 Task: Create a due date automation trigger when advanced on, on the tuesday before a card is due add dates not starting next month at 11:00 AM.
Action: Mouse moved to (1199, 101)
Screenshot: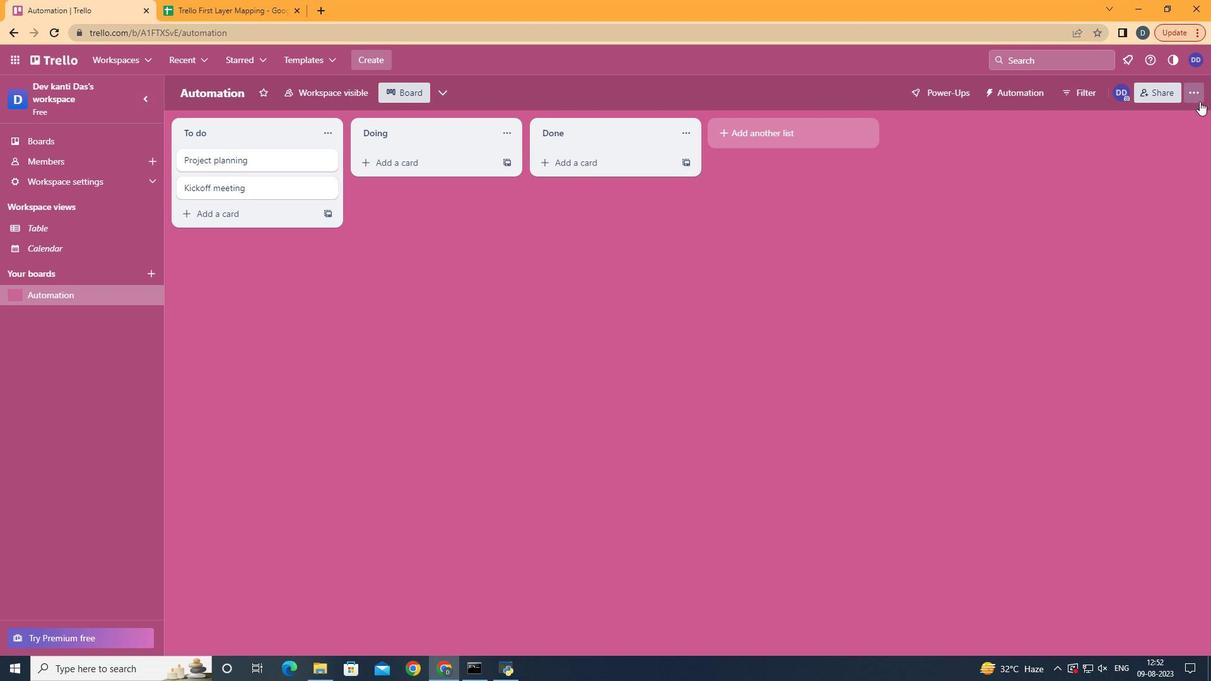 
Action: Mouse pressed left at (1199, 101)
Screenshot: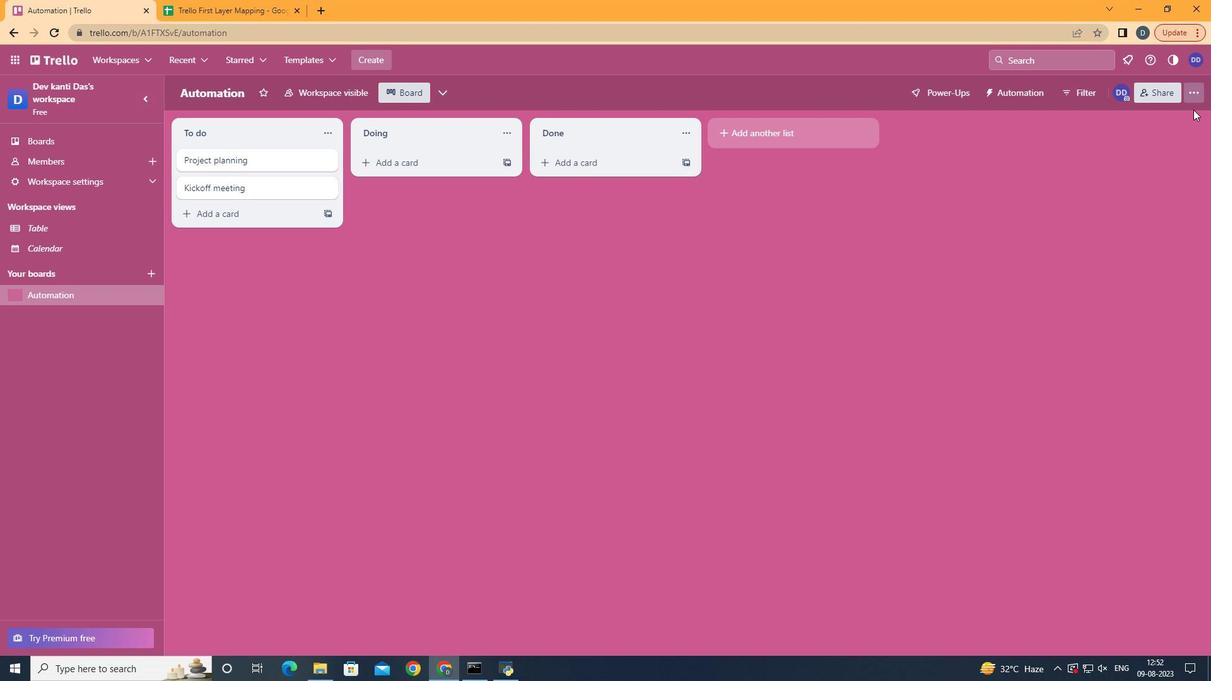 
Action: Mouse moved to (1045, 279)
Screenshot: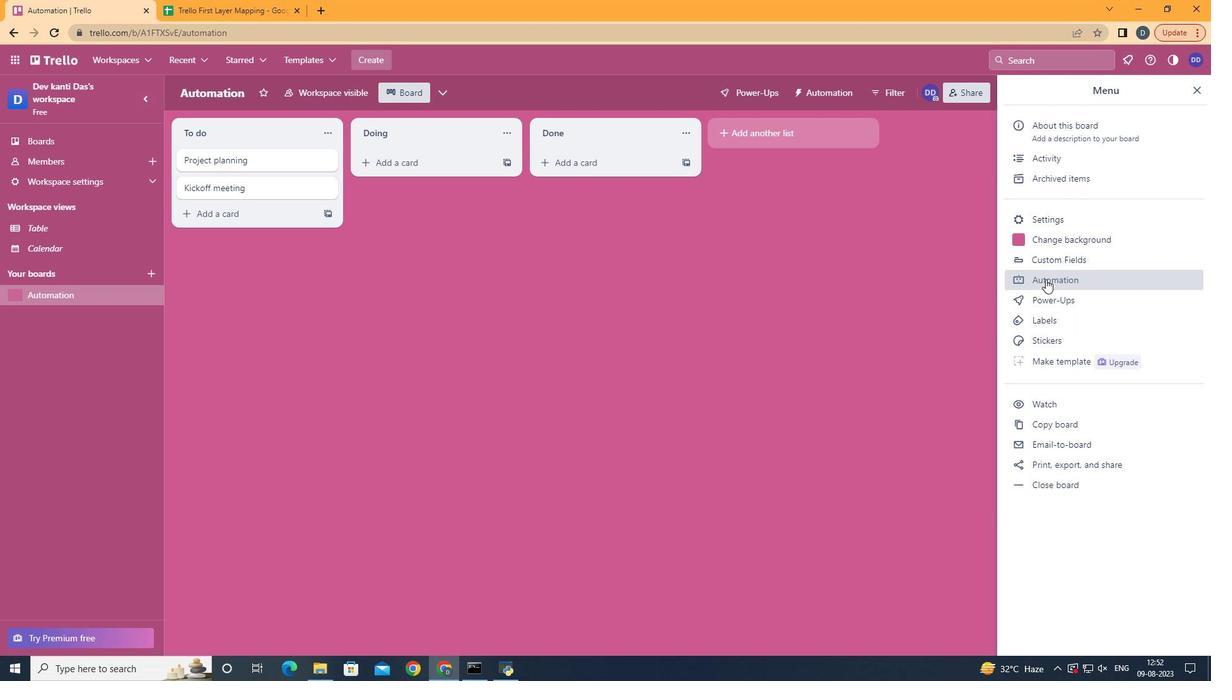 
Action: Mouse pressed left at (1045, 279)
Screenshot: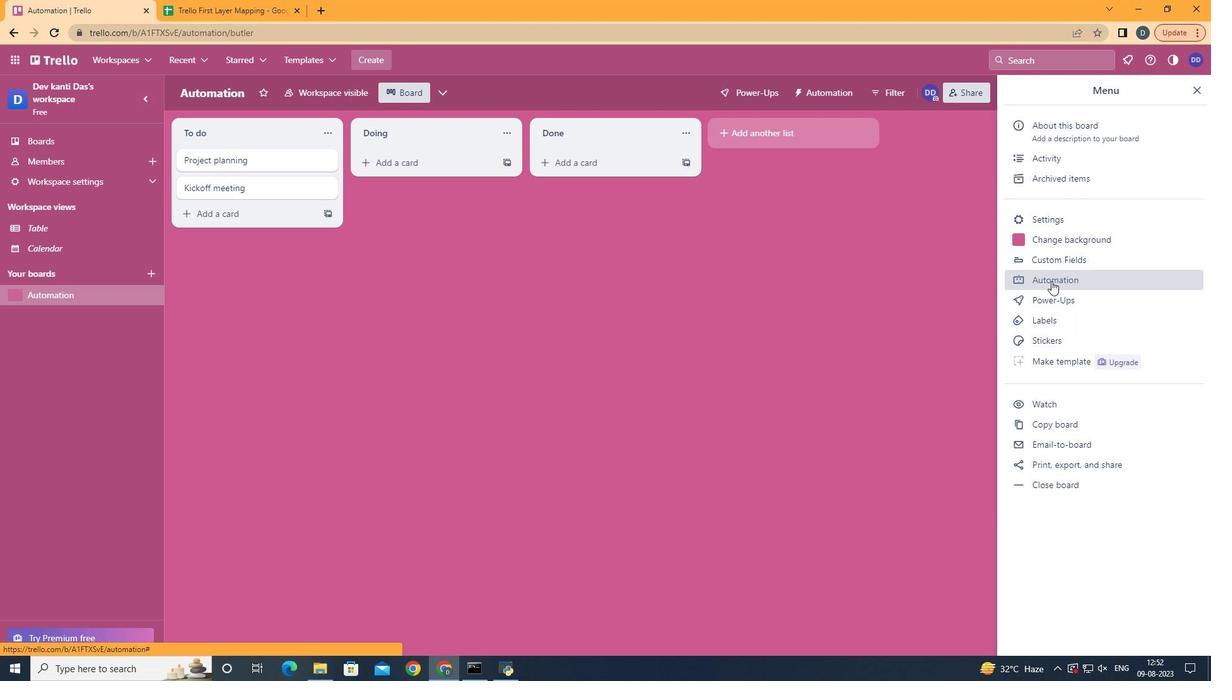 
Action: Mouse moved to (219, 255)
Screenshot: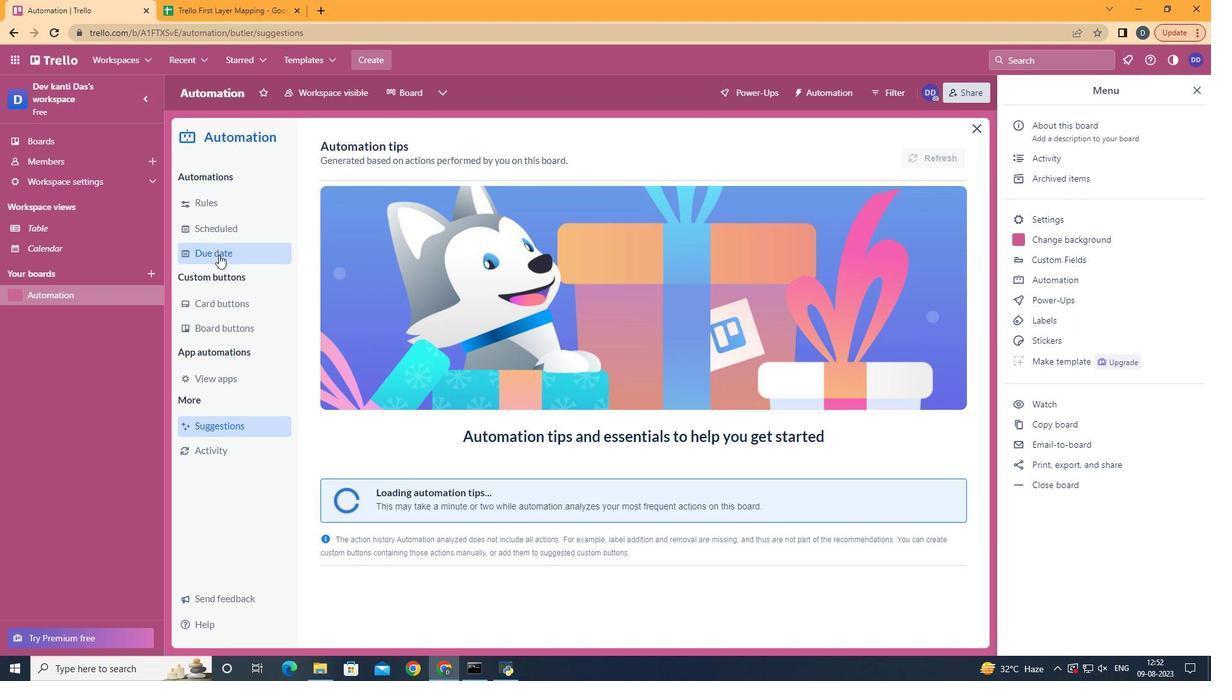 
Action: Mouse pressed left at (219, 255)
Screenshot: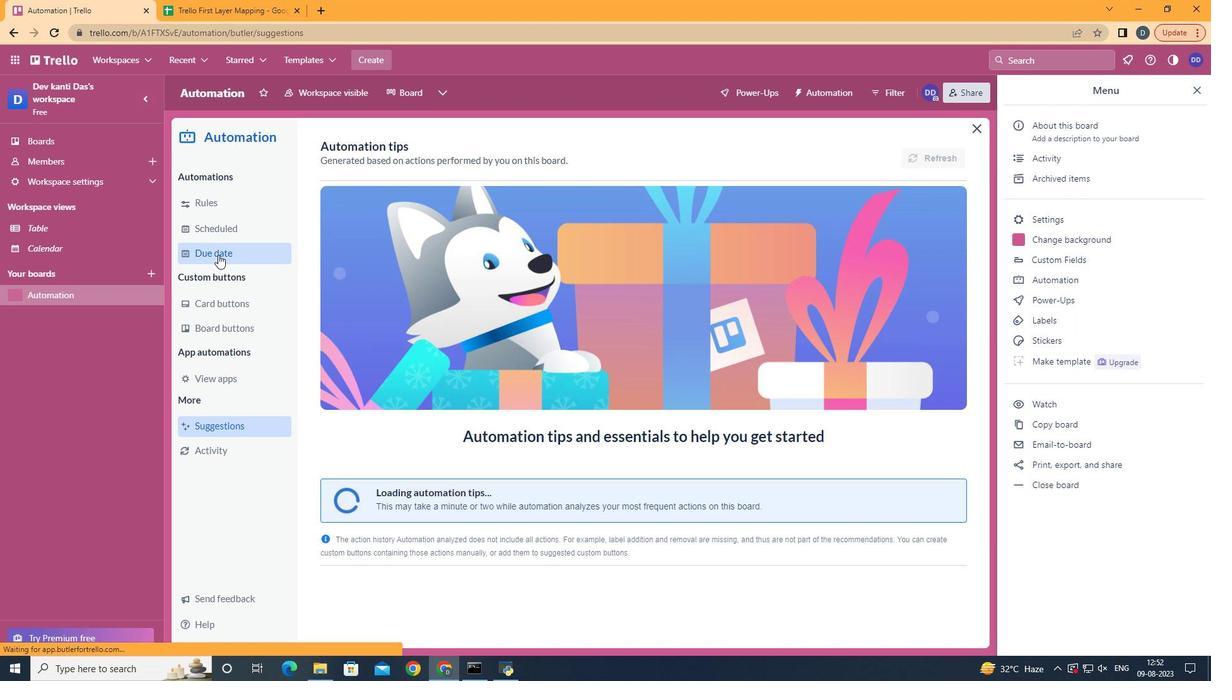 
Action: Mouse moved to (889, 153)
Screenshot: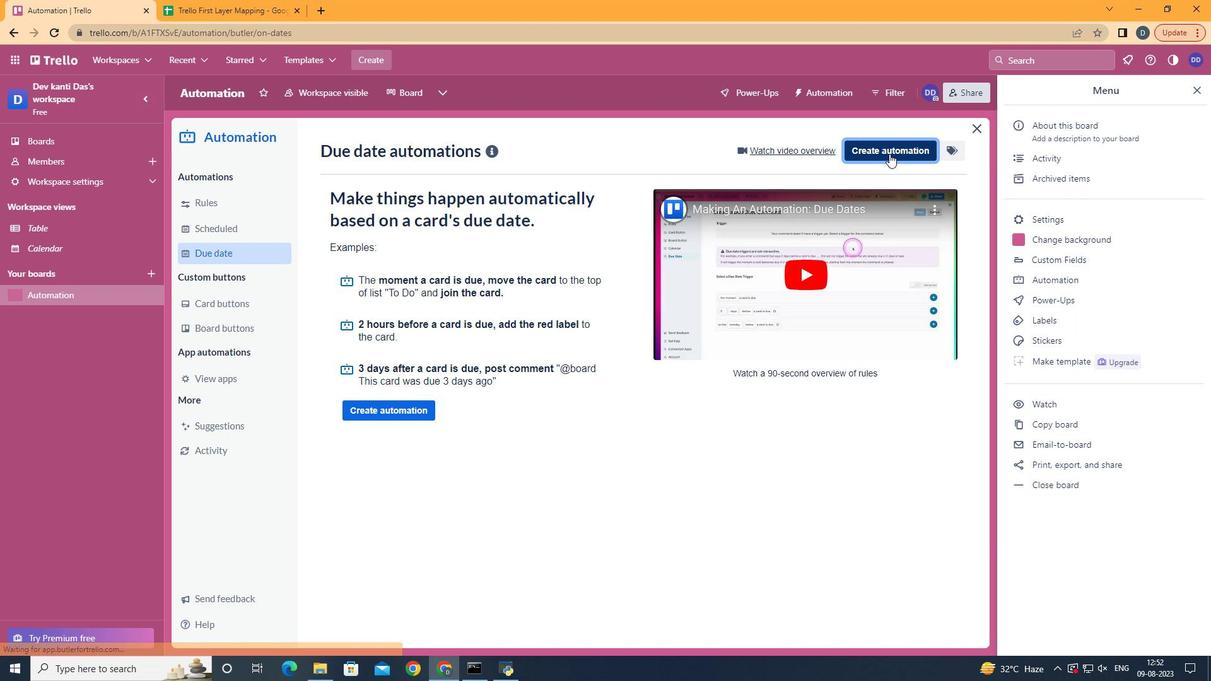 
Action: Mouse pressed left at (889, 153)
Screenshot: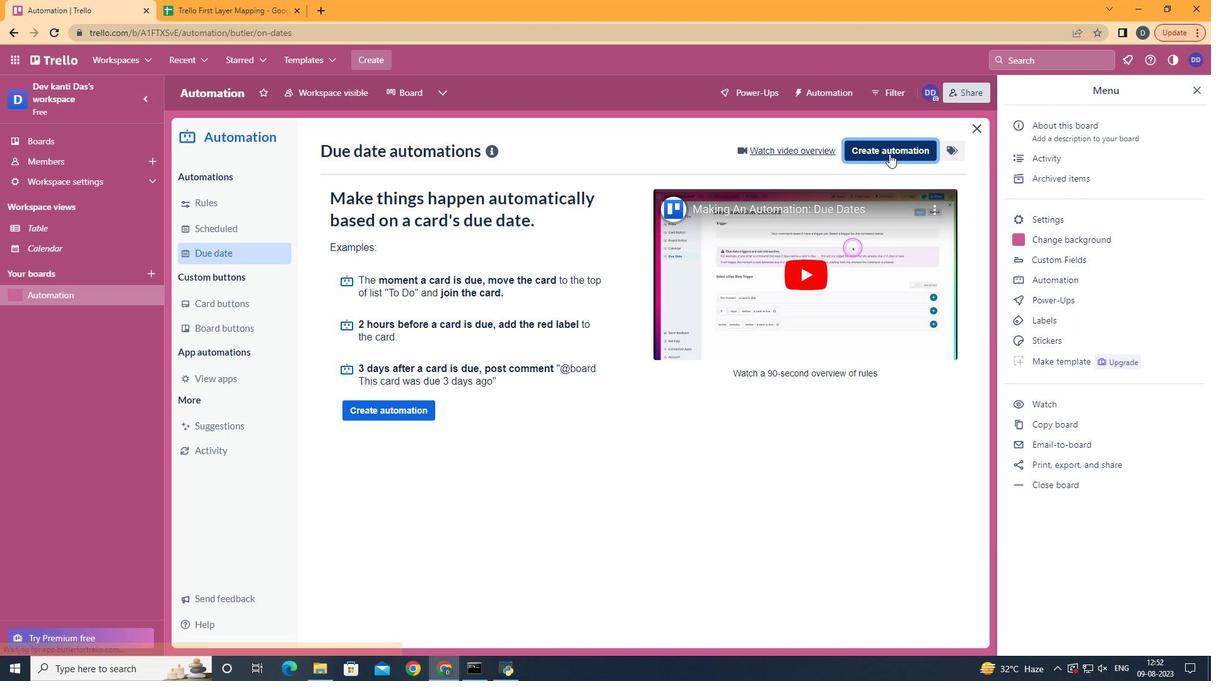 
Action: Mouse moved to (649, 281)
Screenshot: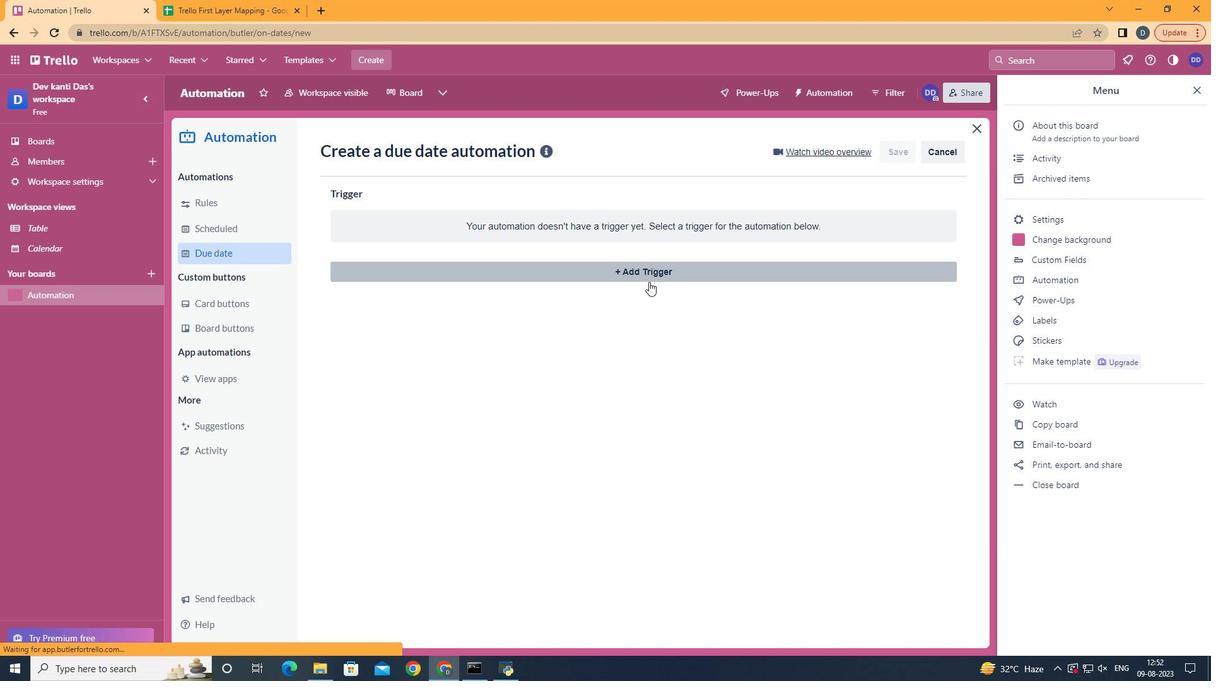 
Action: Mouse pressed left at (649, 281)
Screenshot: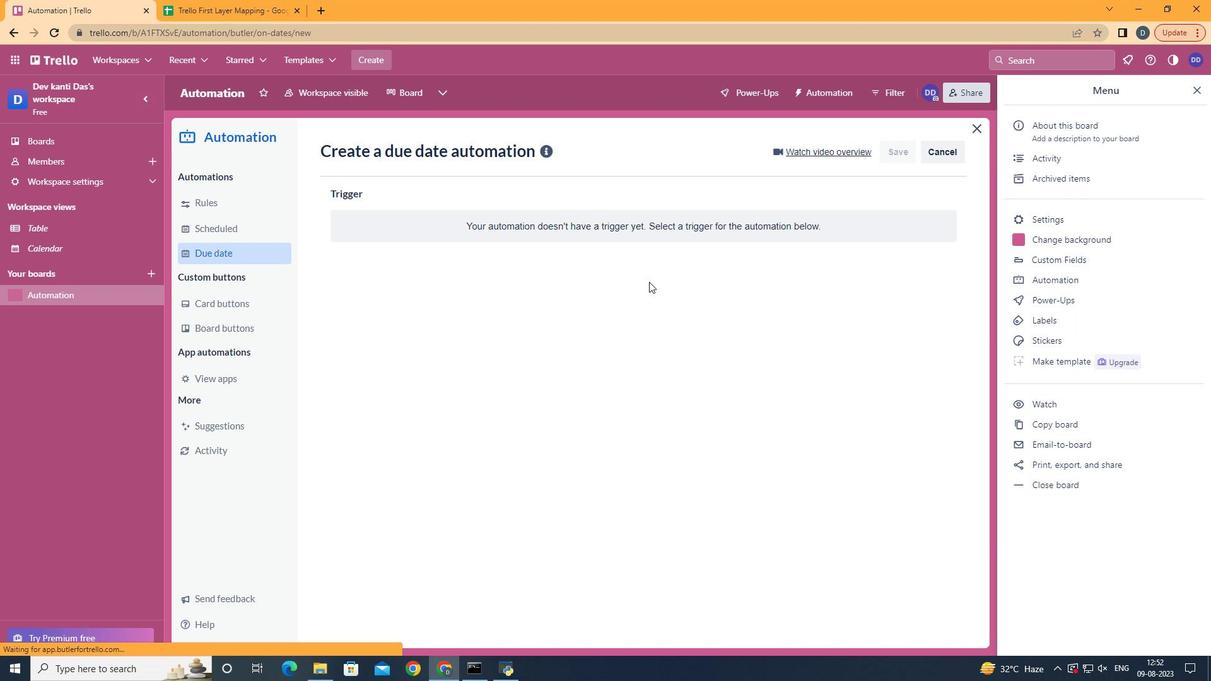 
Action: Mouse moved to (398, 355)
Screenshot: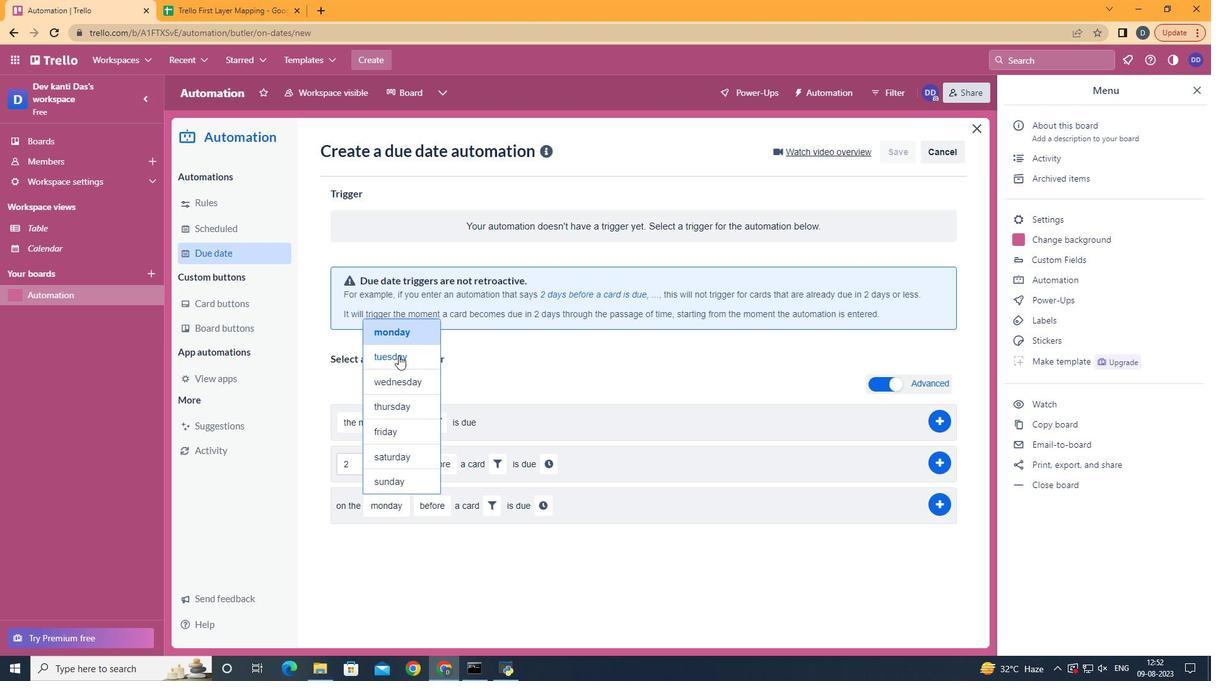 
Action: Mouse pressed left at (398, 355)
Screenshot: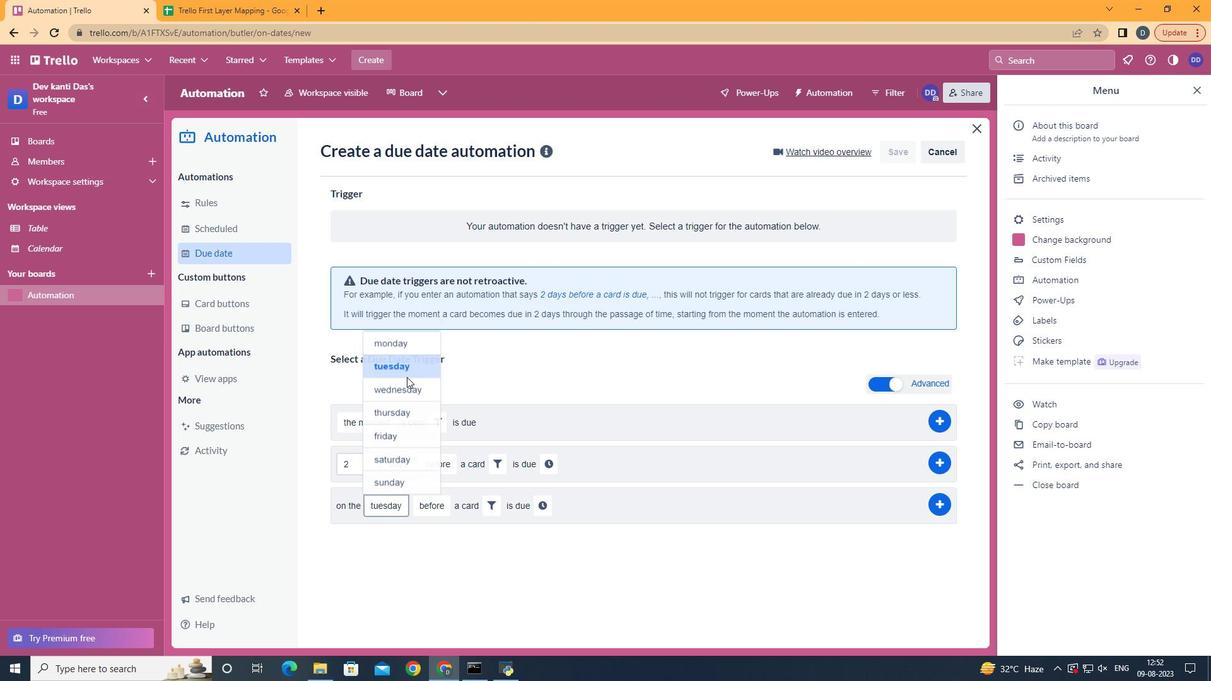 
Action: Mouse moved to (432, 536)
Screenshot: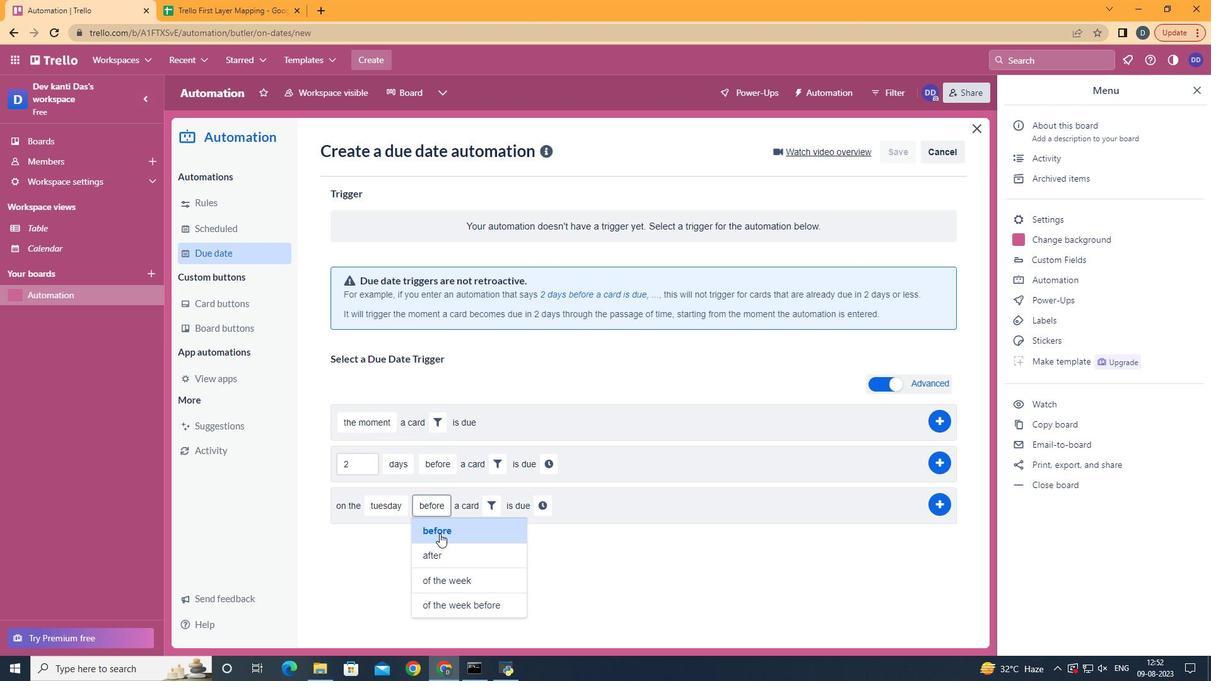 
Action: Mouse pressed left at (432, 536)
Screenshot: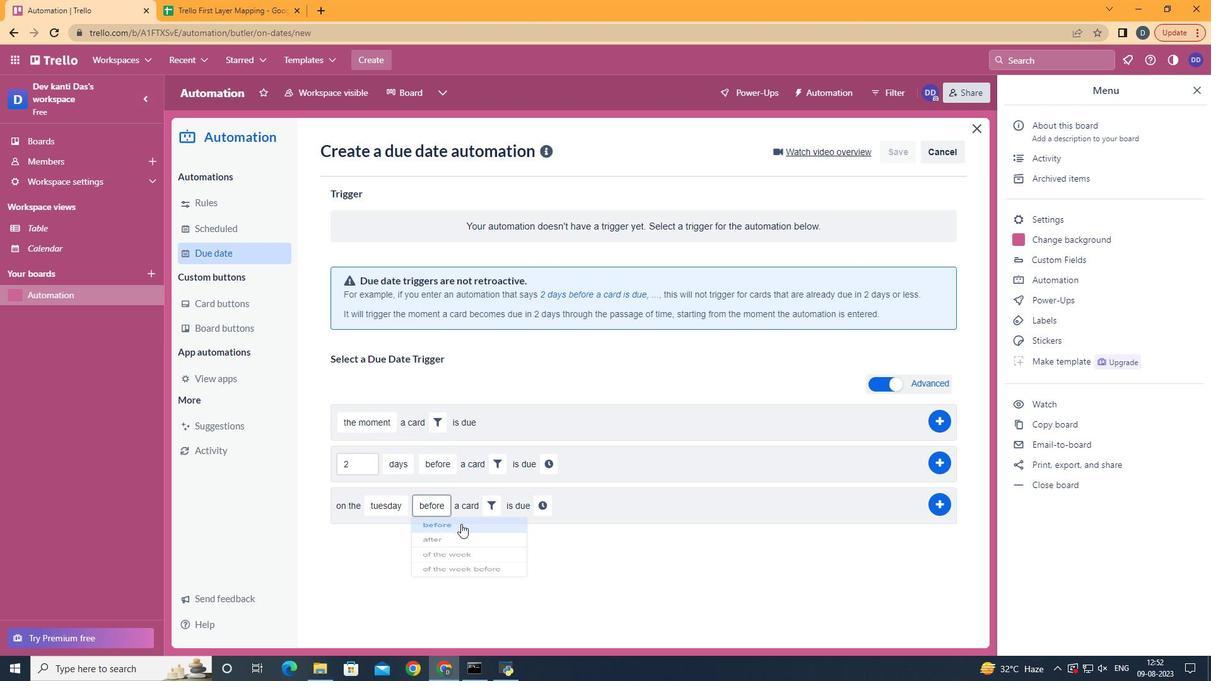 
Action: Mouse moved to (492, 510)
Screenshot: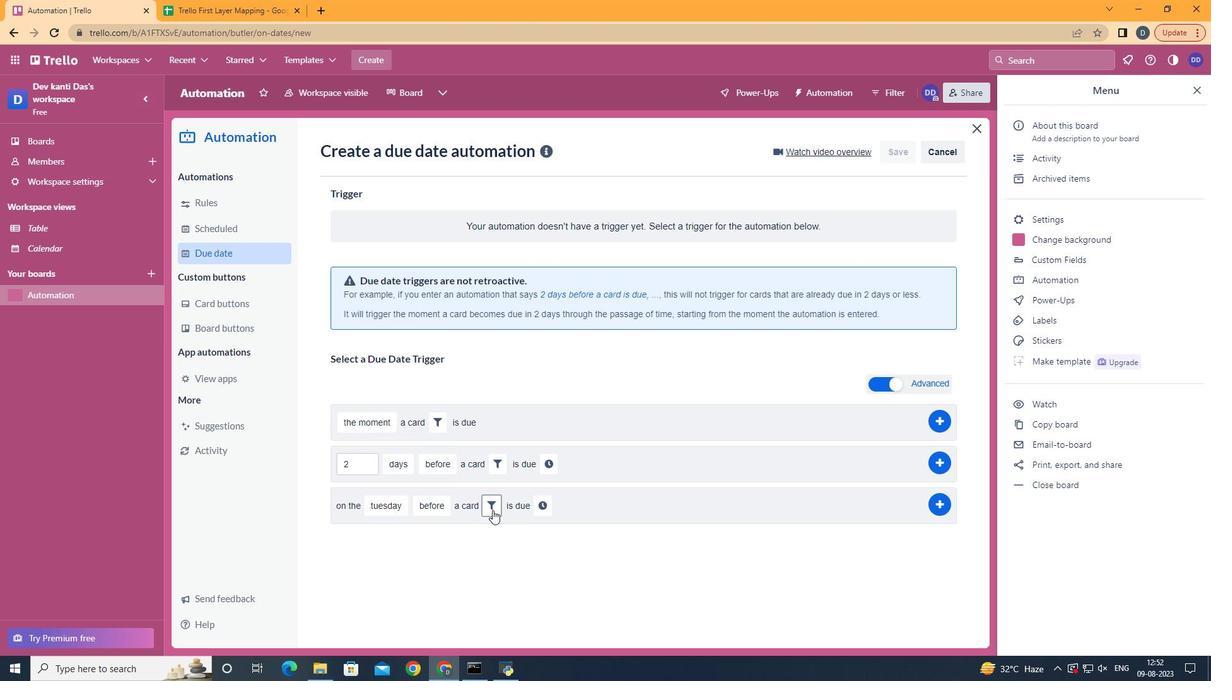 
Action: Mouse pressed left at (492, 510)
Screenshot: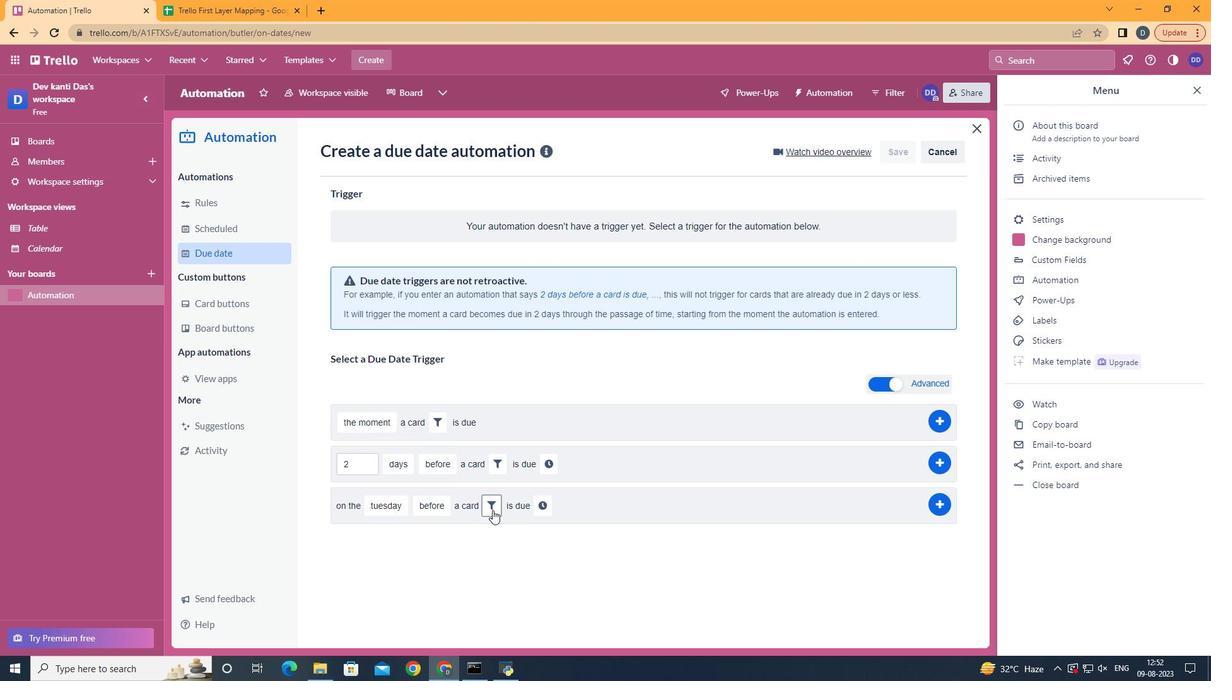 
Action: Mouse moved to (552, 555)
Screenshot: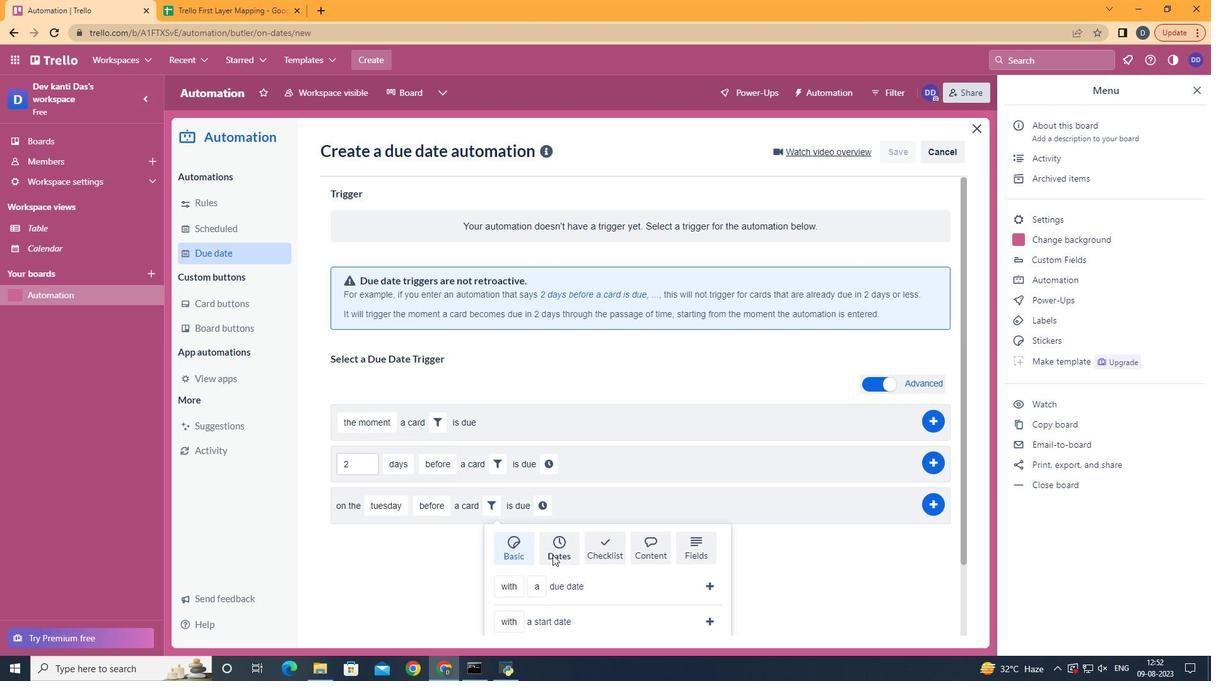
Action: Mouse pressed left at (552, 555)
Screenshot: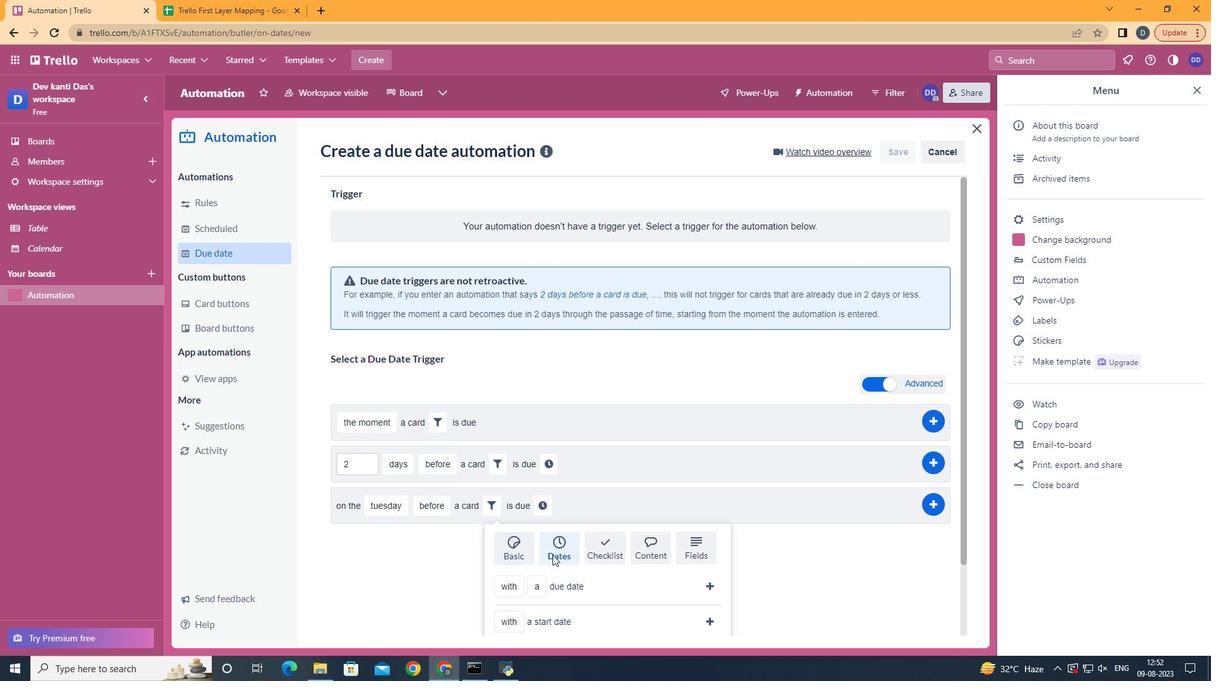 
Action: Mouse scrolled (552, 554) with delta (0, 0)
Screenshot: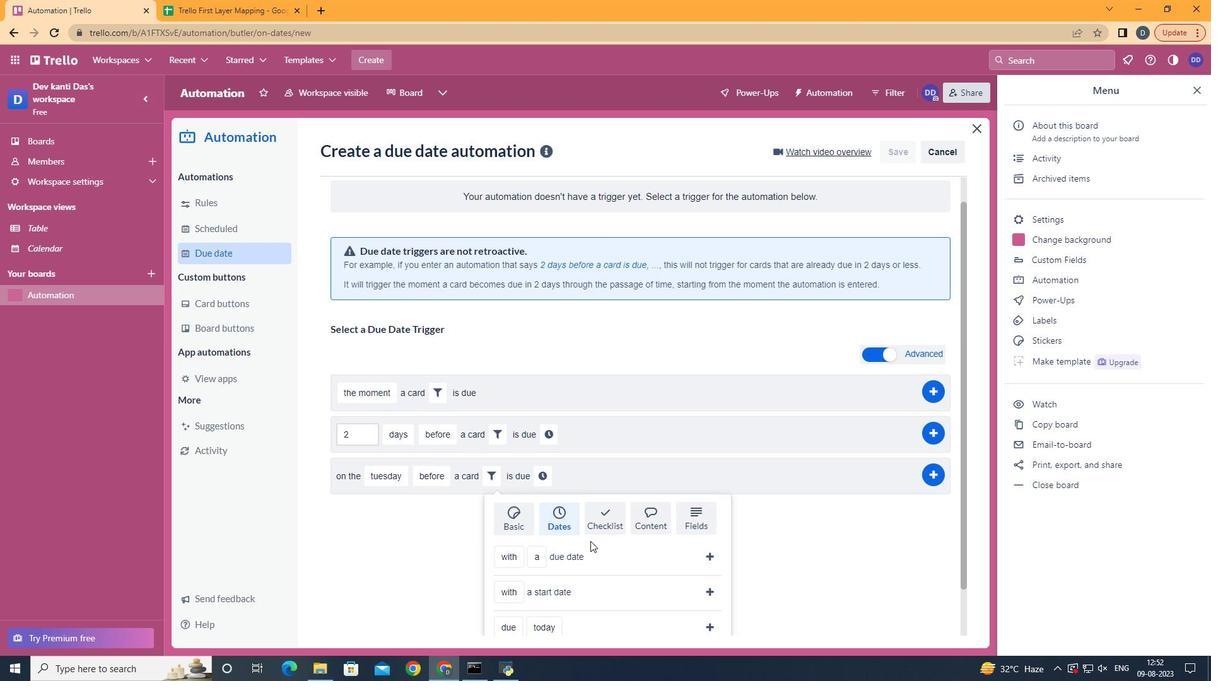 
Action: Mouse scrolled (552, 554) with delta (0, 0)
Screenshot: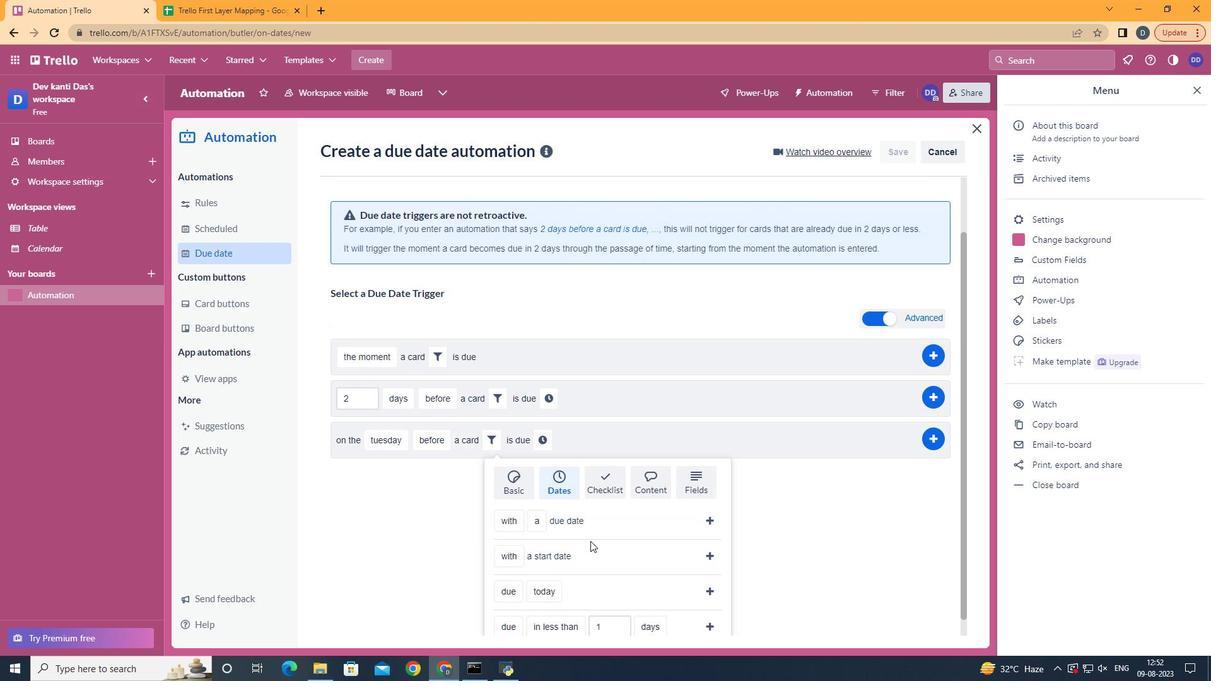 
Action: Mouse scrolled (552, 554) with delta (0, 0)
Screenshot: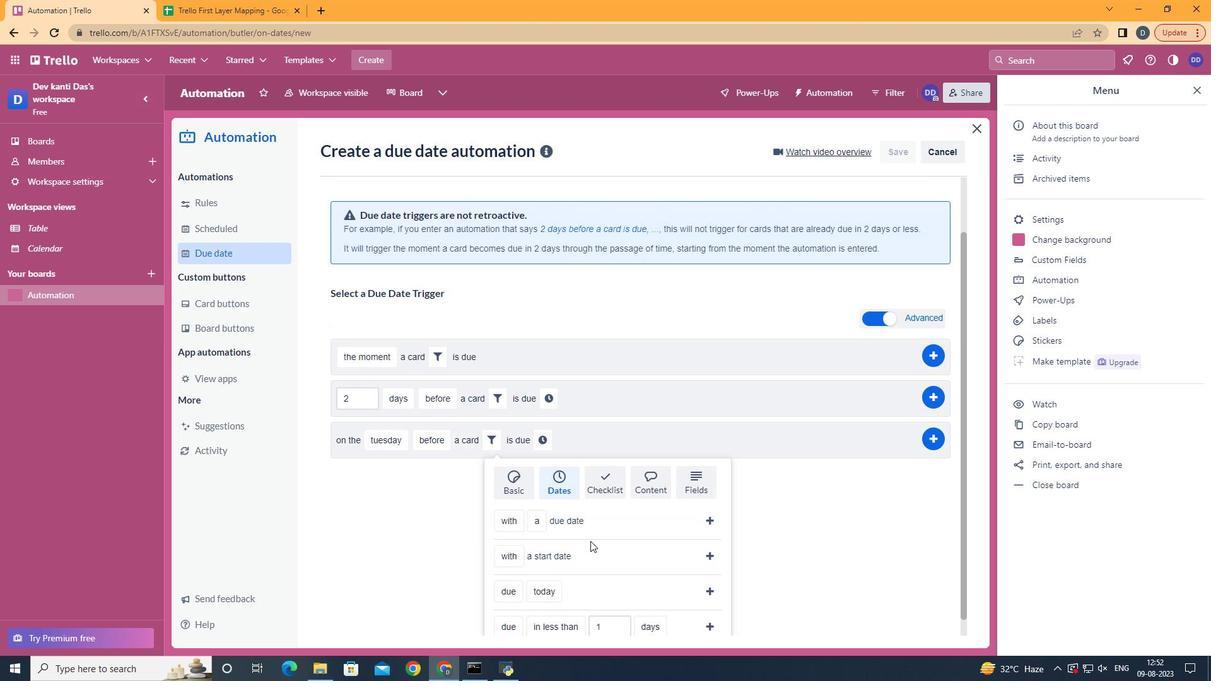 
Action: Mouse moved to (522, 557)
Screenshot: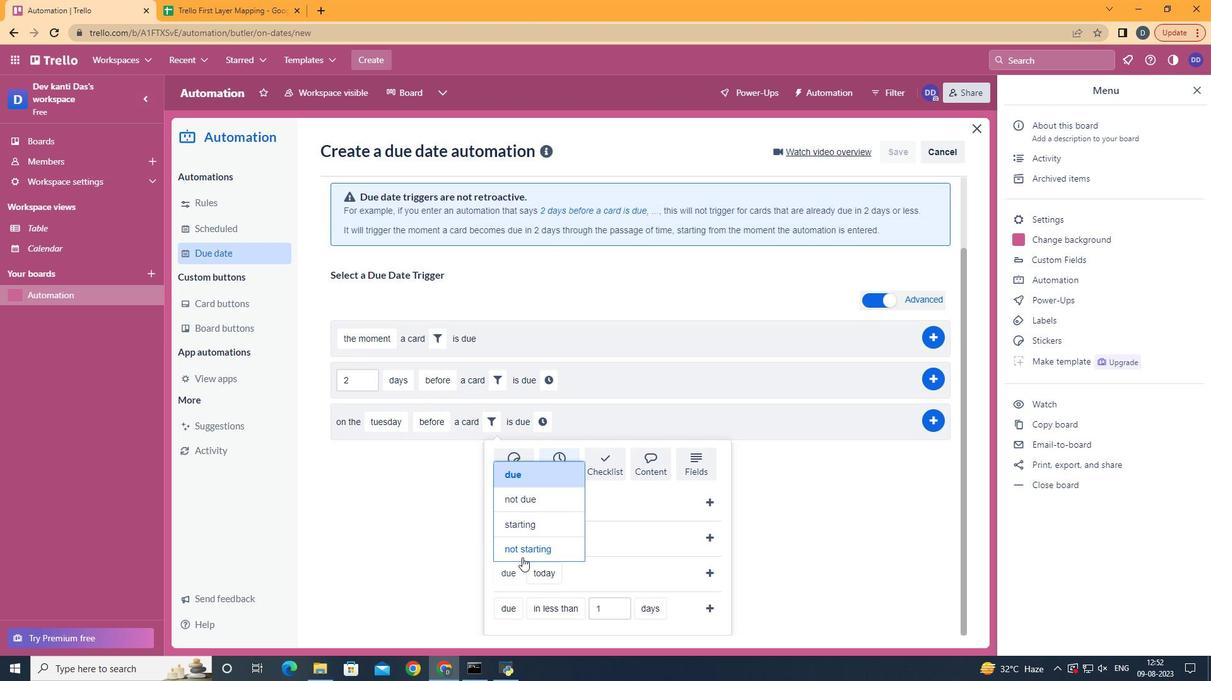 
Action: Mouse pressed left at (522, 557)
Screenshot: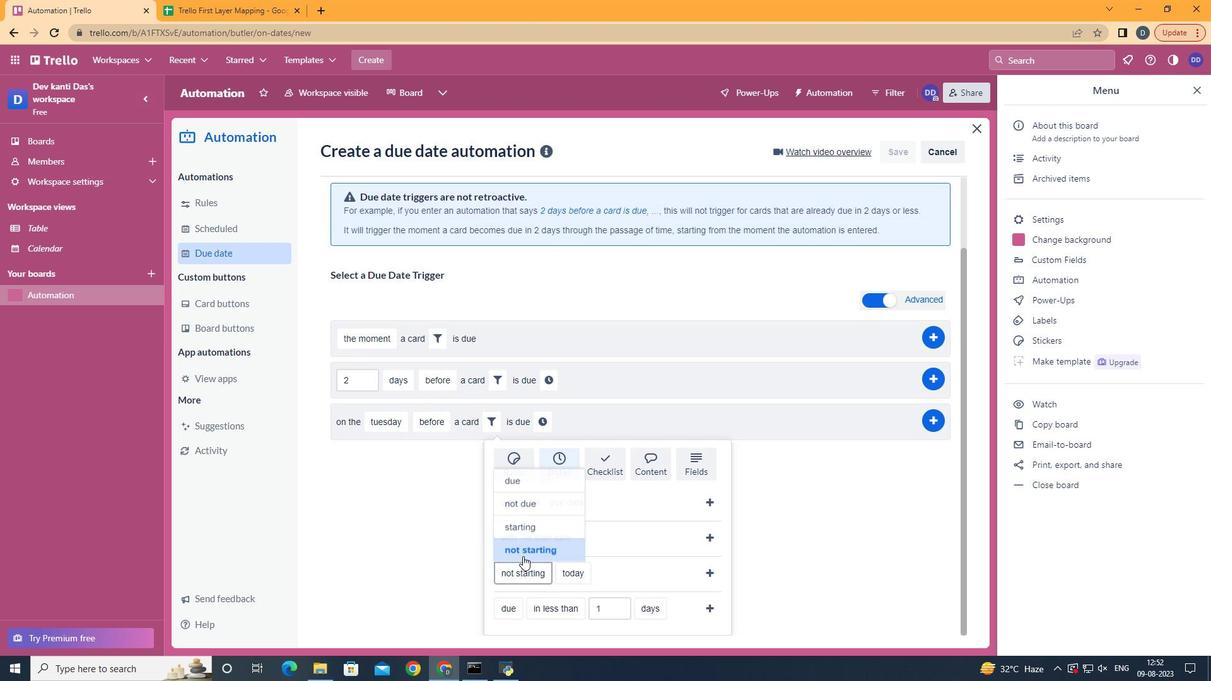 
Action: Mouse moved to (588, 553)
Screenshot: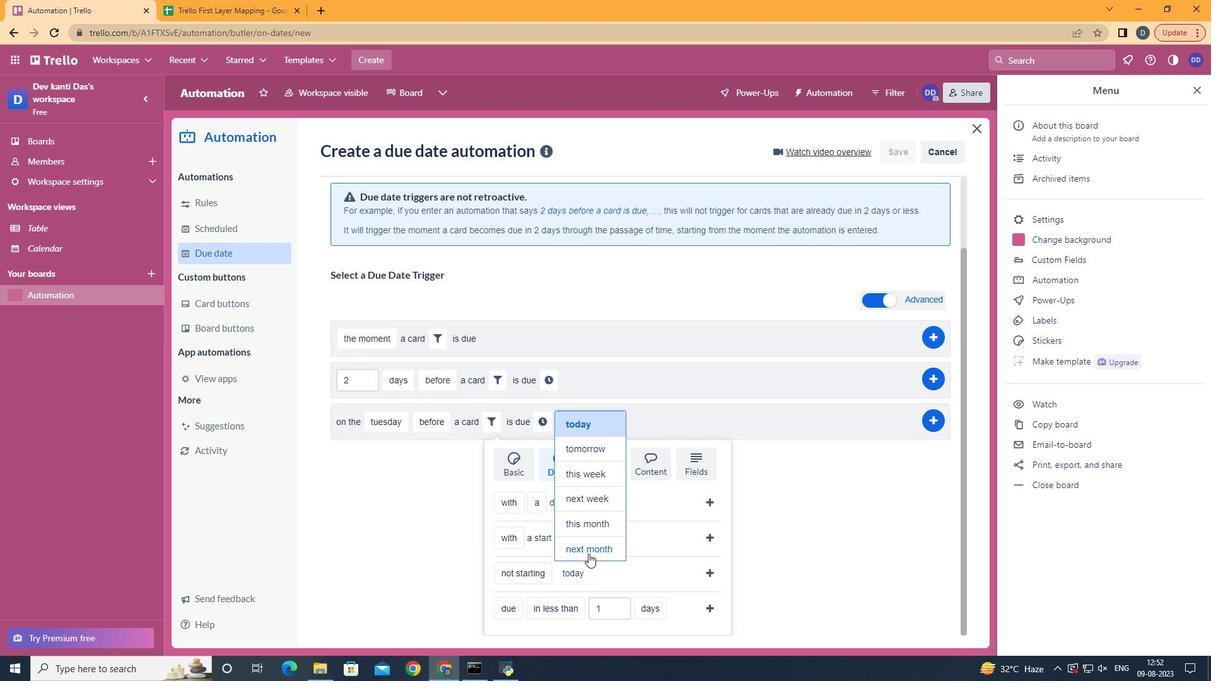 
Action: Mouse pressed left at (588, 553)
Screenshot: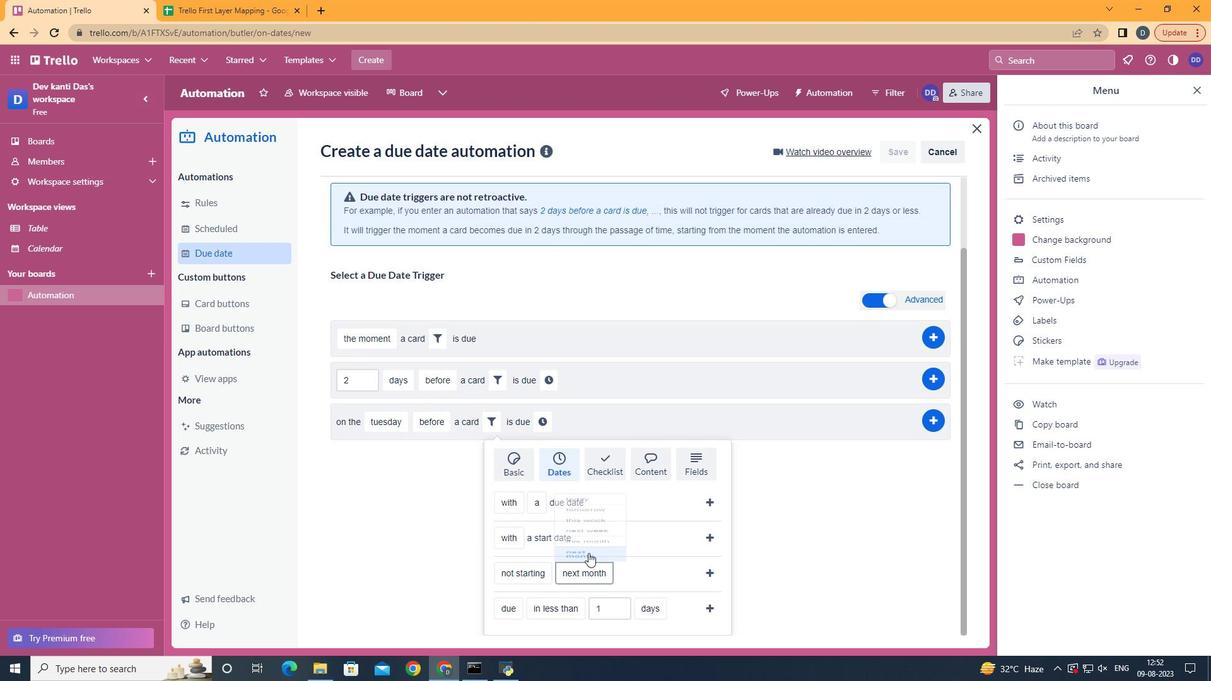 
Action: Mouse moved to (705, 571)
Screenshot: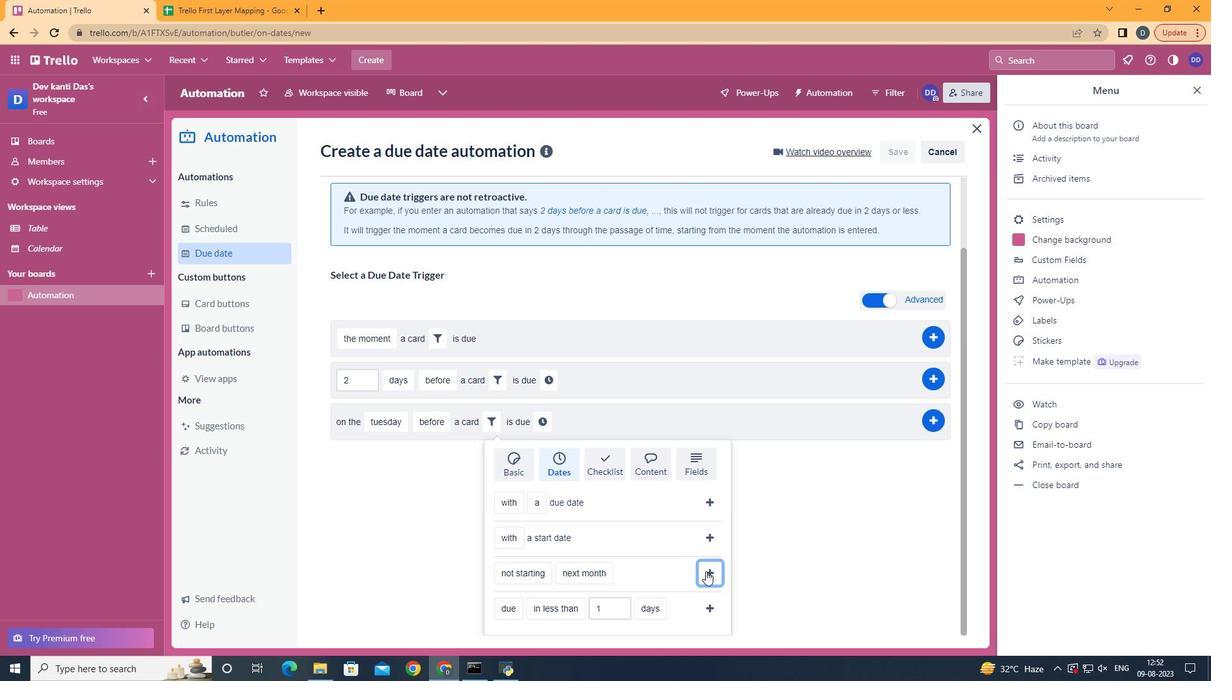 
Action: Mouse pressed left at (705, 571)
Screenshot: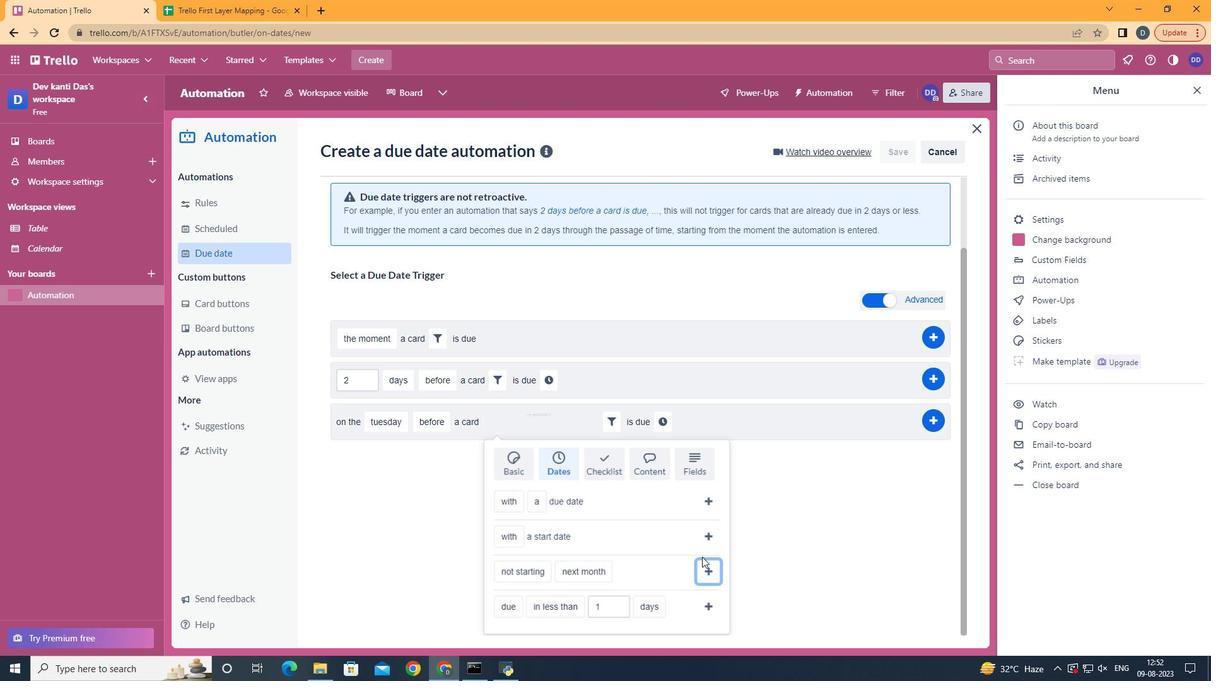 
Action: Mouse moved to (655, 494)
Screenshot: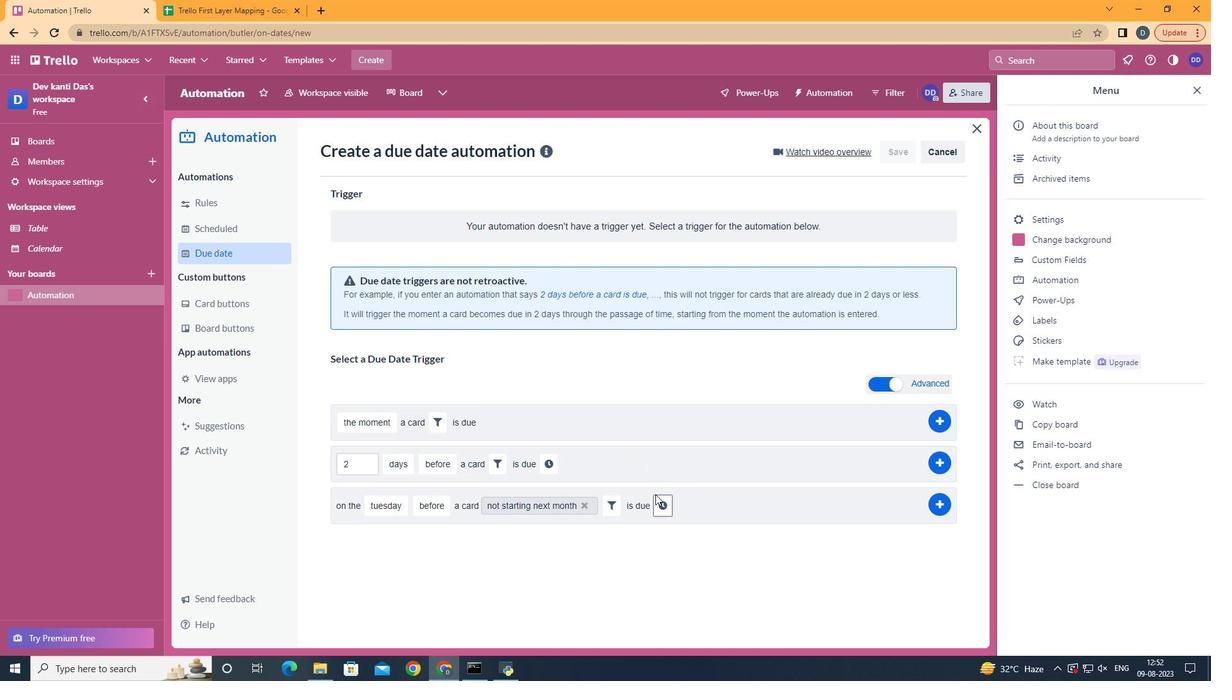 
Action: Mouse pressed left at (655, 494)
Screenshot: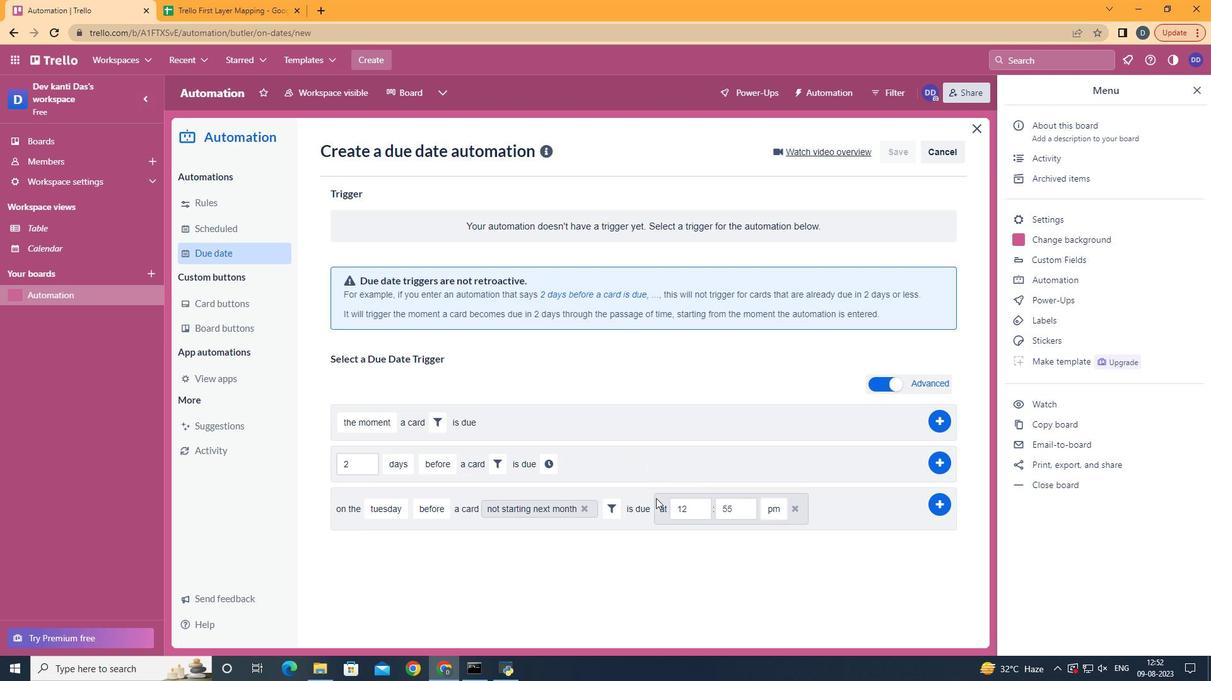 
Action: Mouse moved to (694, 505)
Screenshot: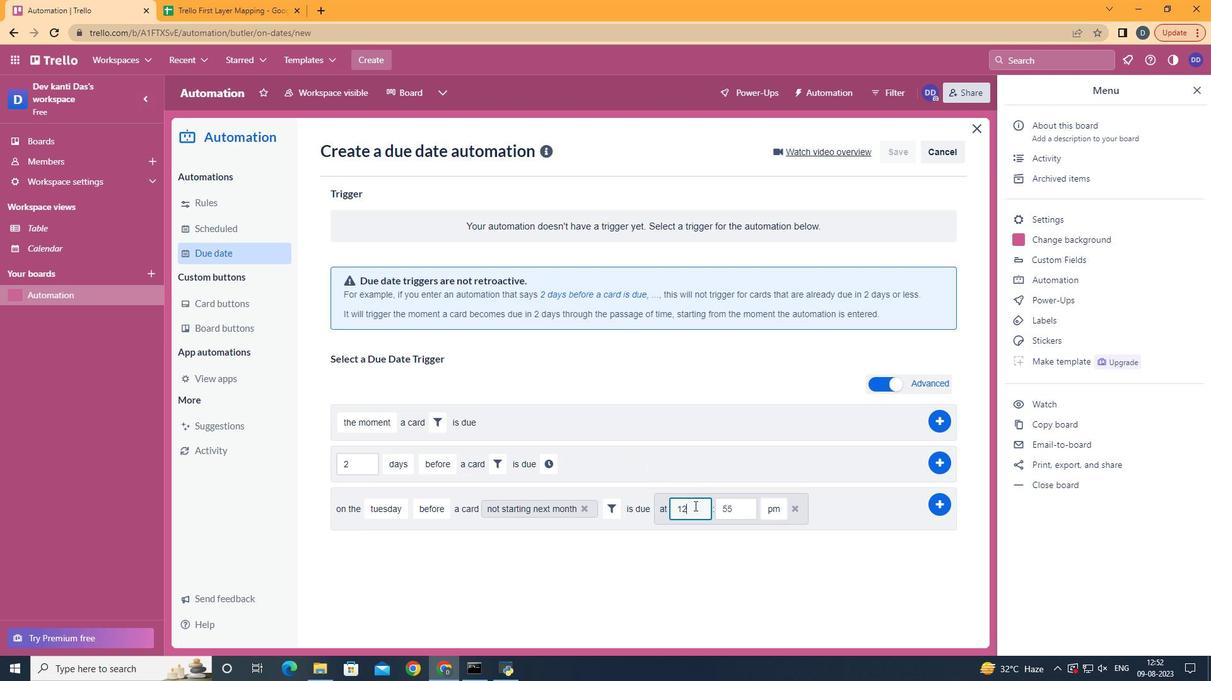 
Action: Mouse pressed left at (694, 505)
Screenshot: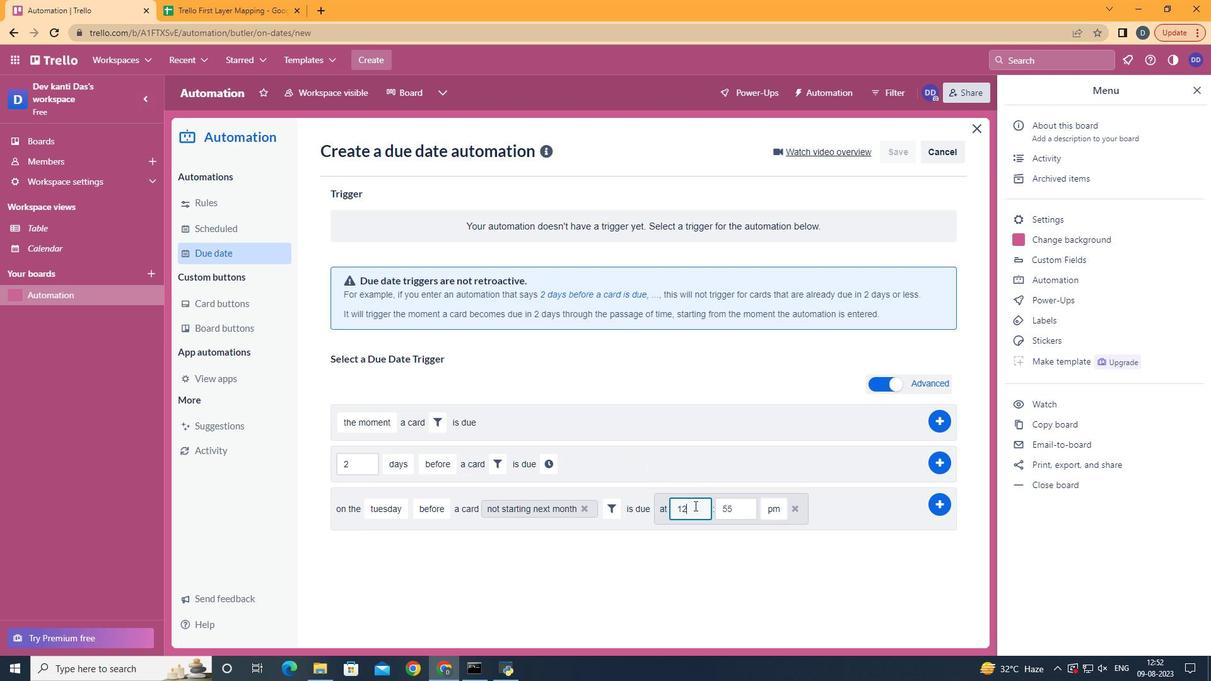 
Action: Key pressed <Key.backspace>1
Screenshot: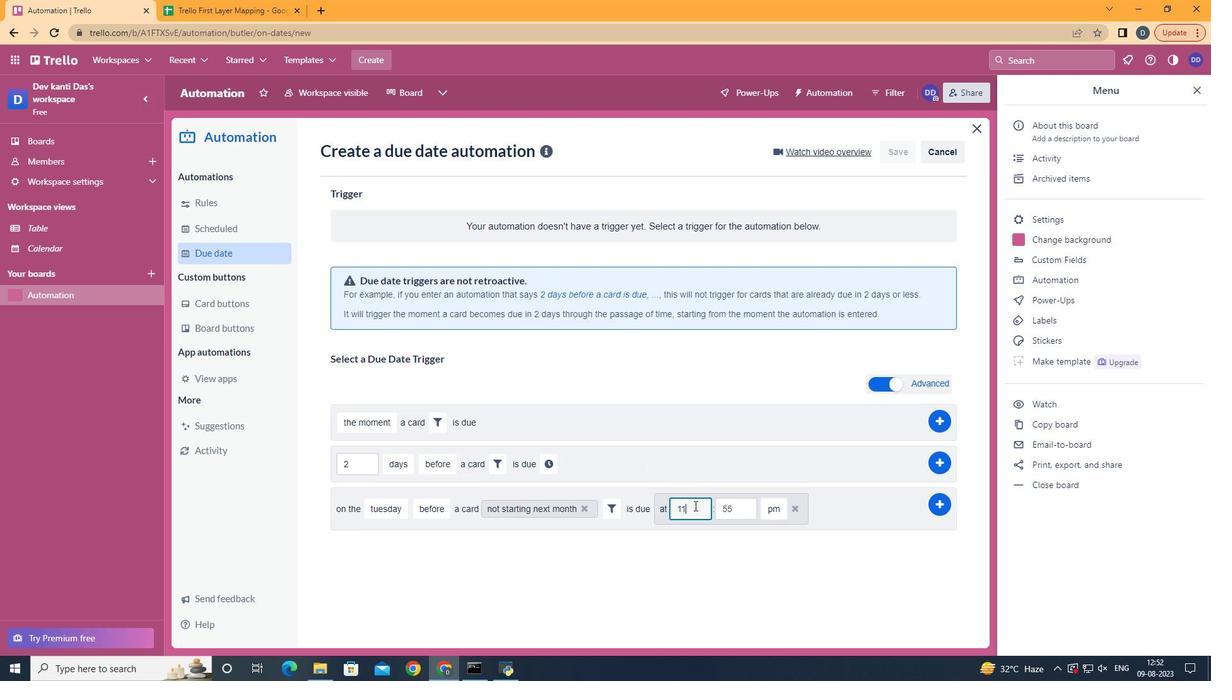 
Action: Mouse moved to (734, 507)
Screenshot: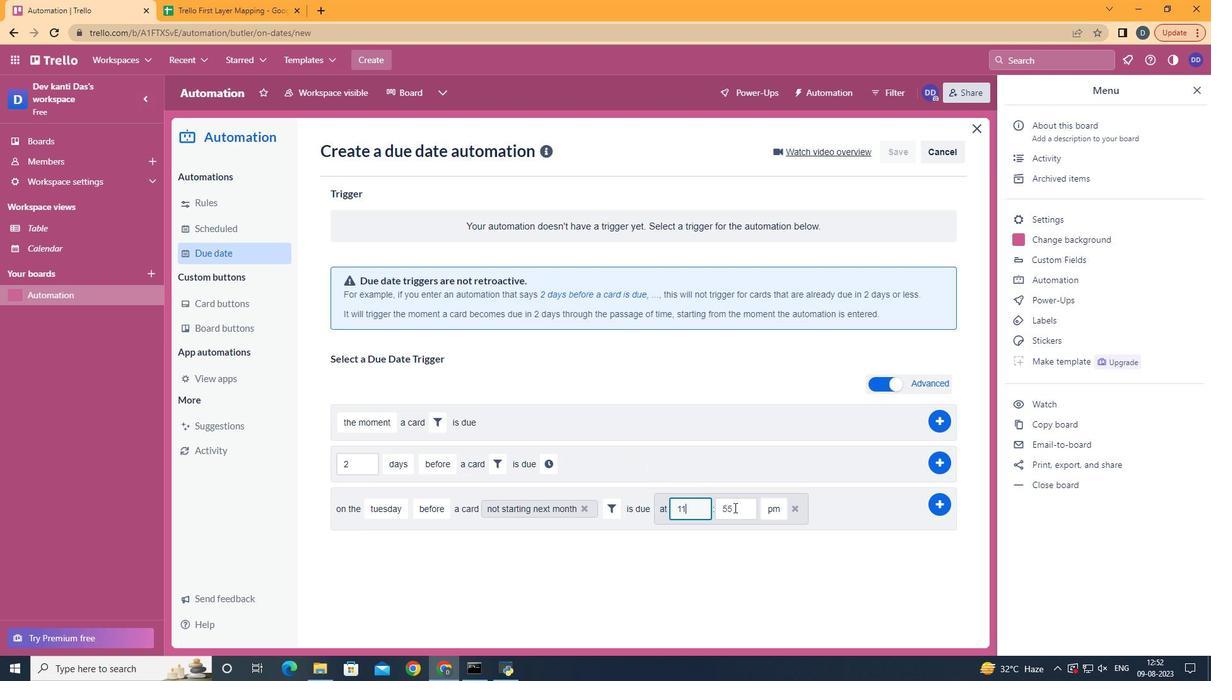
Action: Mouse pressed left at (734, 507)
Screenshot: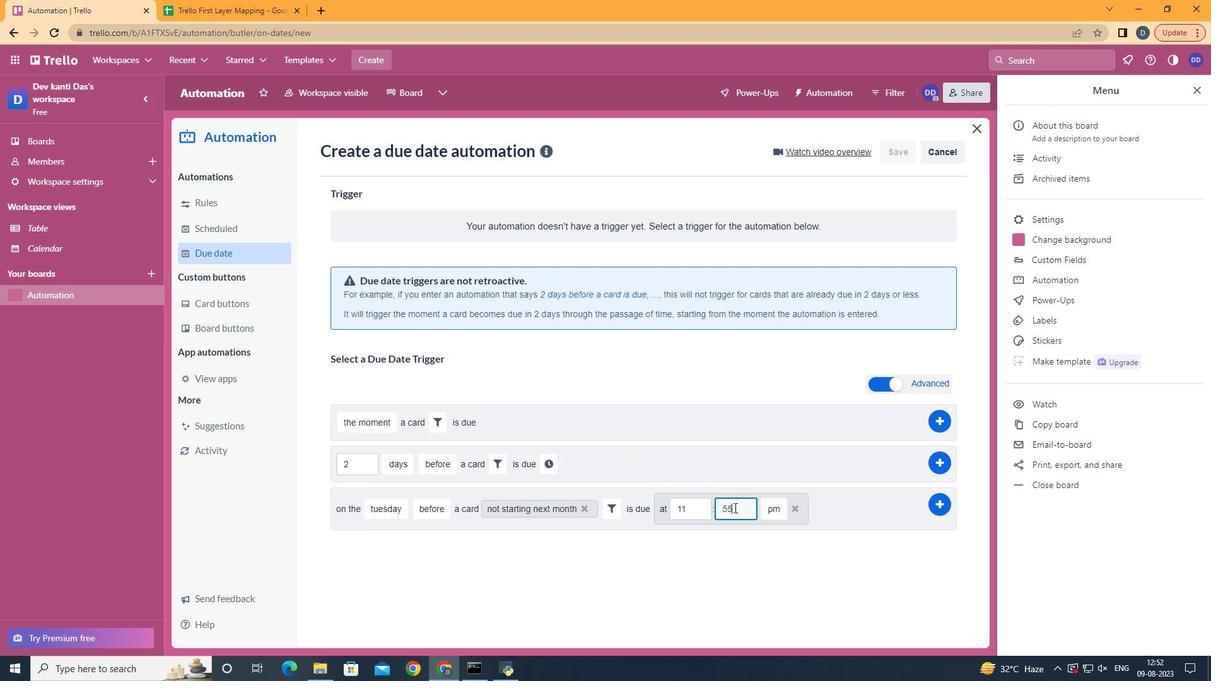 
Action: Key pressed <Key.backspace>
Screenshot: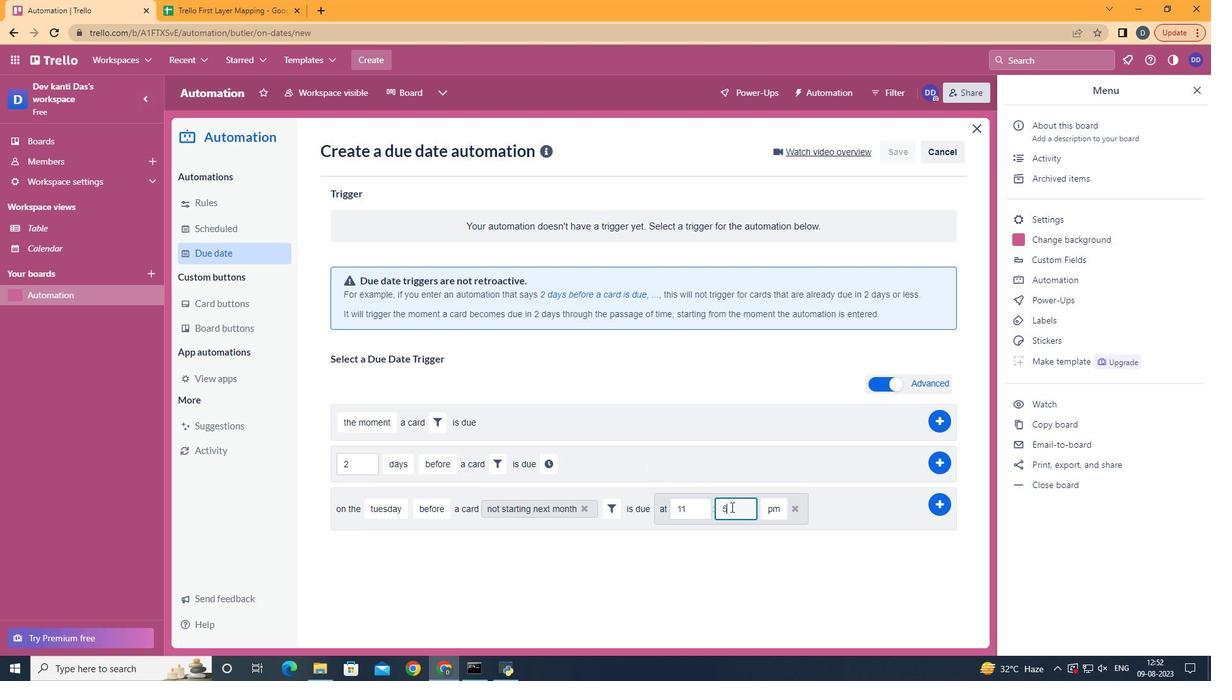 
Action: Mouse moved to (731, 507)
Screenshot: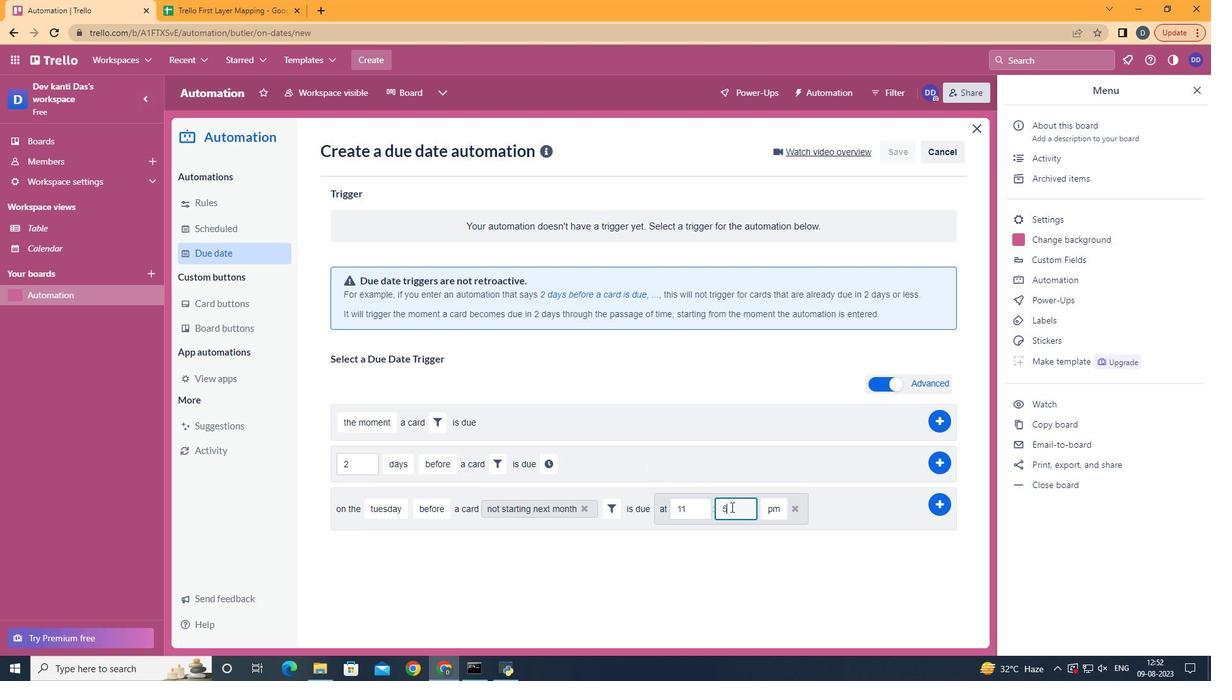 
Action: Key pressed <Key.backspace>00
Screenshot: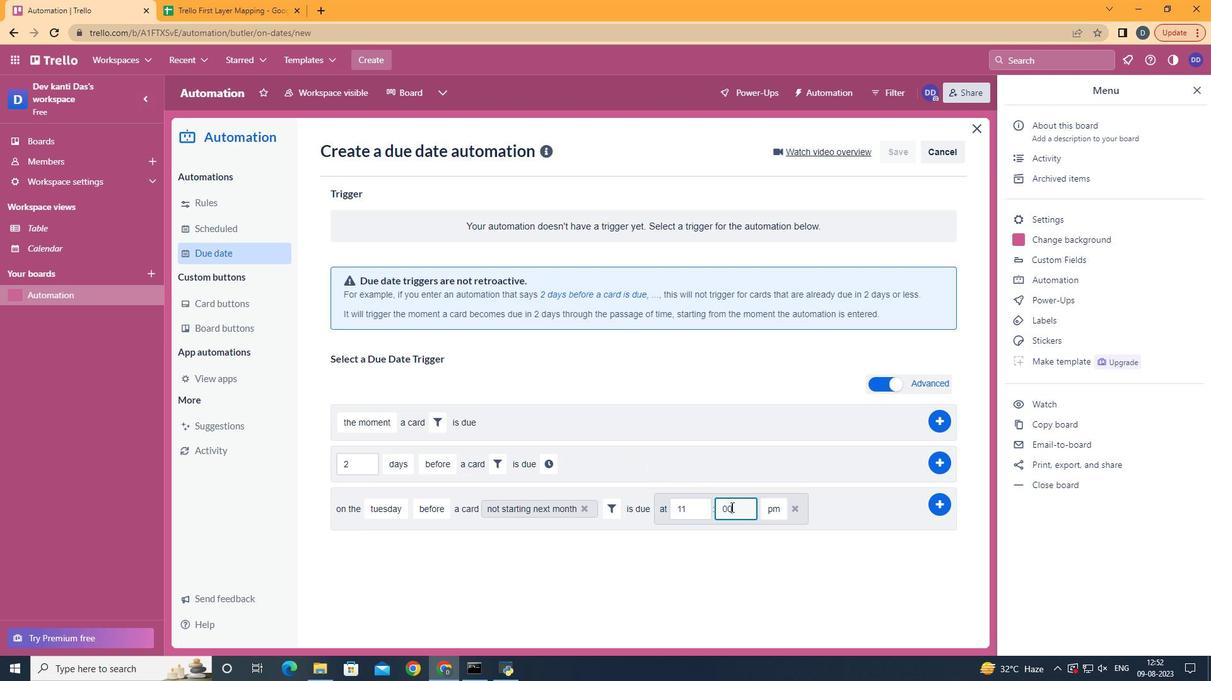 
Action: Mouse moved to (781, 531)
Screenshot: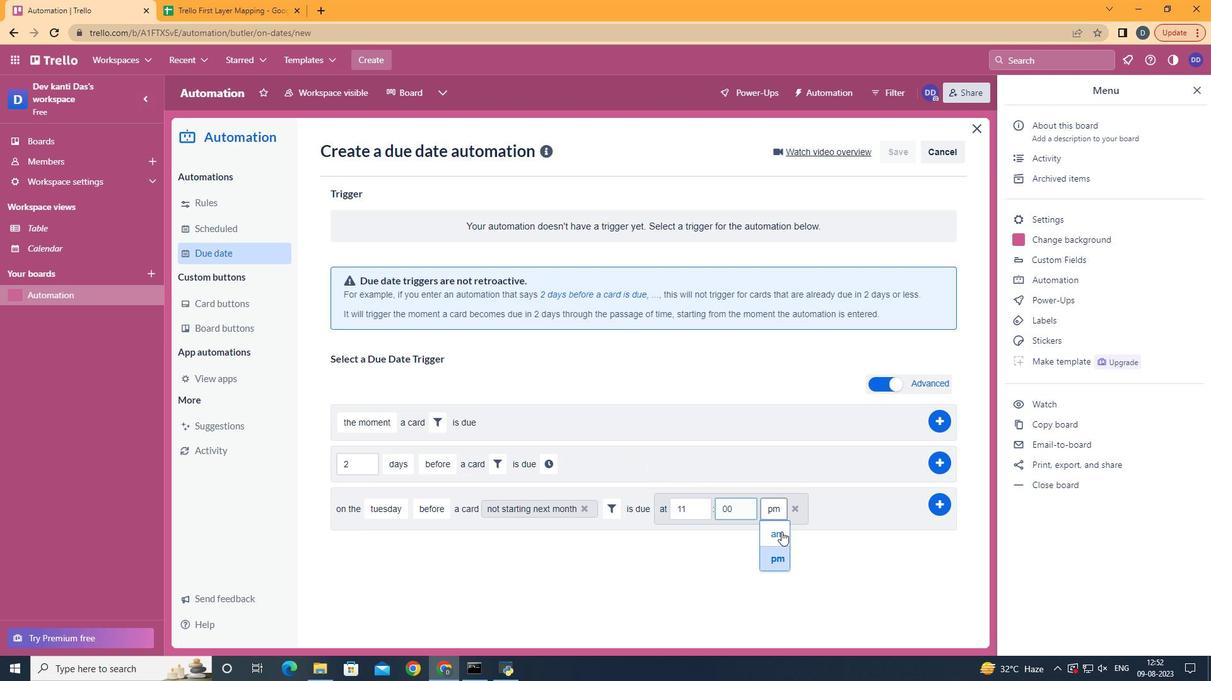 
Action: Mouse pressed left at (781, 531)
Screenshot: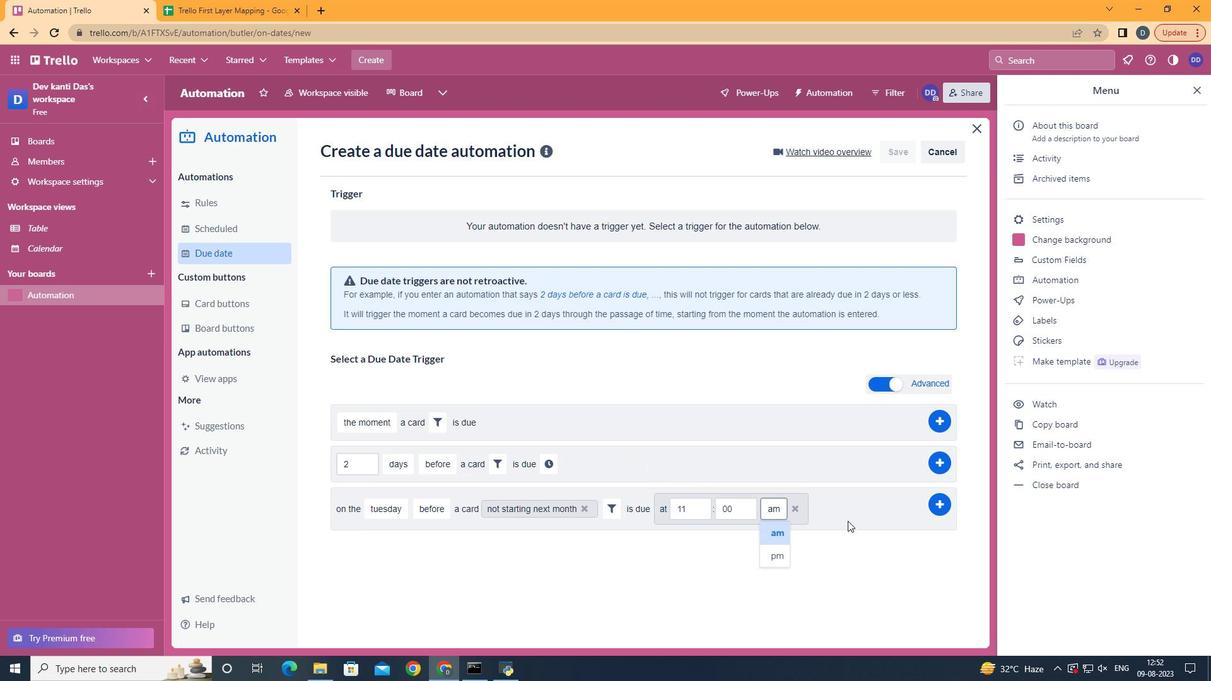 
Action: Mouse moved to (947, 508)
Screenshot: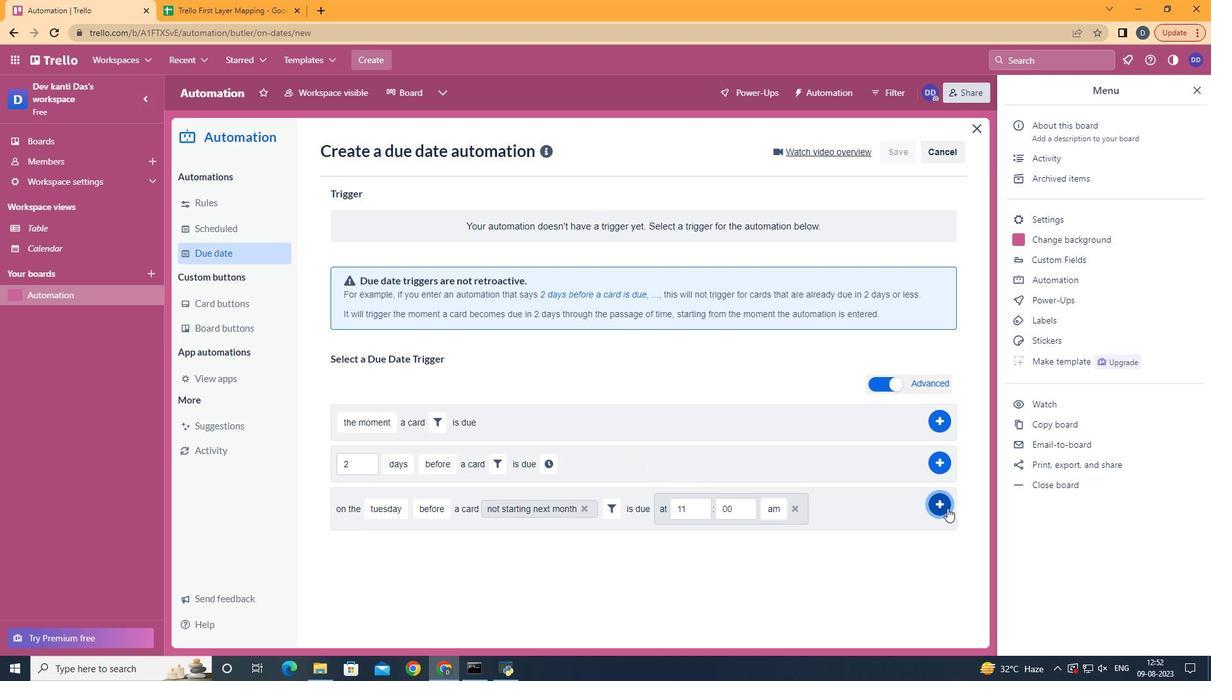 
Action: Mouse pressed left at (947, 508)
Screenshot: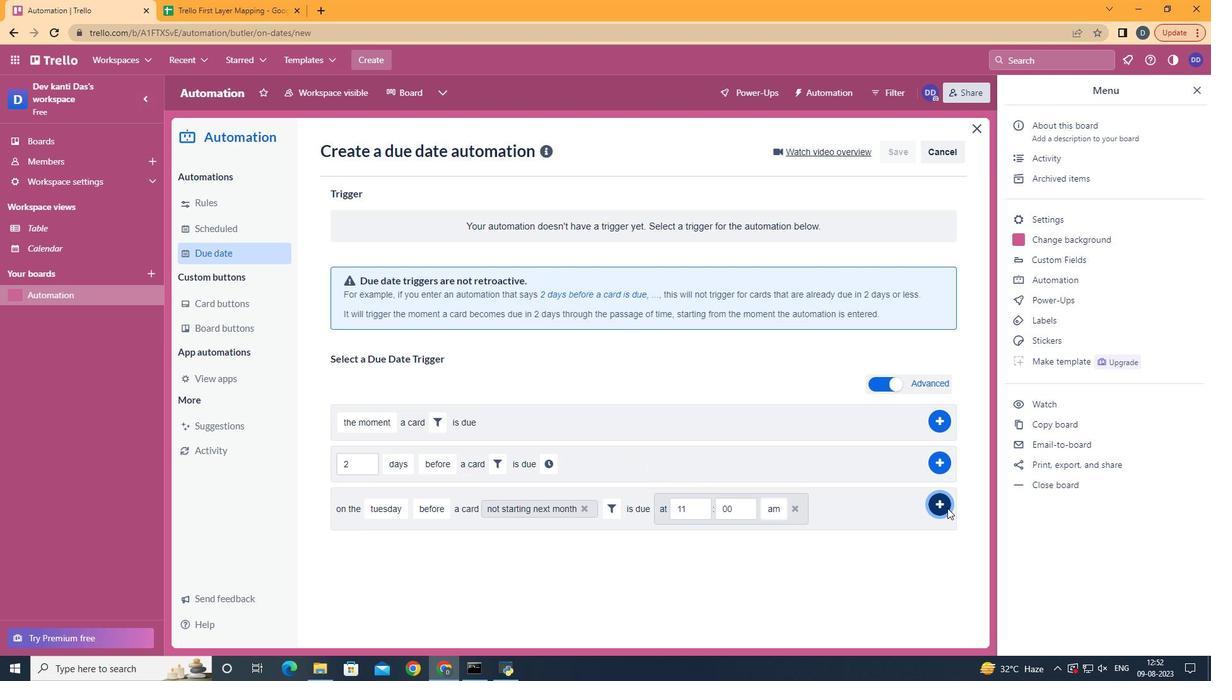 
Action: Mouse moved to (753, 275)
Screenshot: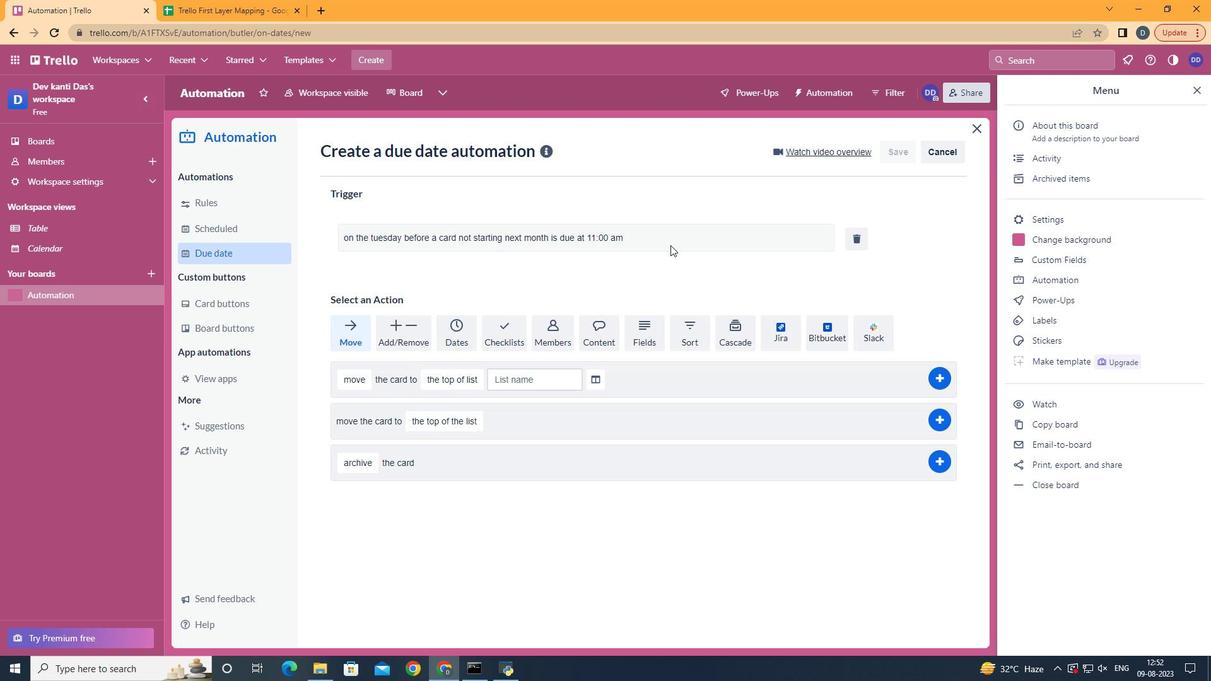 
